 Task: Open Card Quarterly Business Review in Board Public Relations Event Planning and Management to Workspace Business Operations and add a team member Softage.2@softage.net, a label Yellow, a checklist Corporate Law, an attachment from your onedrive, a color Yellow and finally, add a card description 'Develop and launch new customer acquisition strategy for B2B market' and a comment 'Given the potential impact of this task on our company social responsibility, let us ensure that we approach it with a sense of ethical awareness and consciousness.'. Add a start date 'Jan 06, 1900' with a due date 'Jan 13, 1900'
Action: Mouse moved to (85, 374)
Screenshot: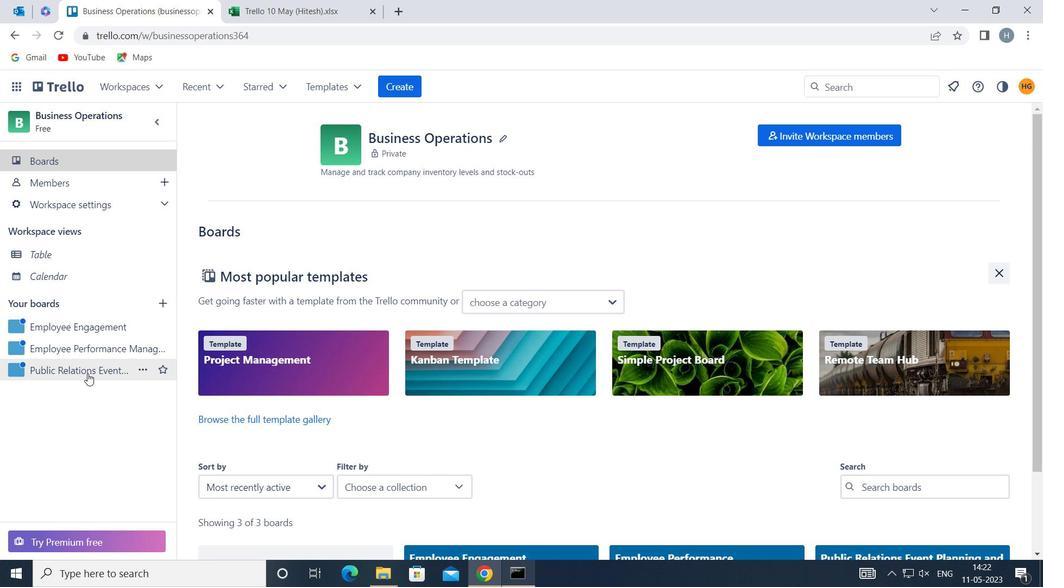 
Action: Mouse pressed left at (85, 374)
Screenshot: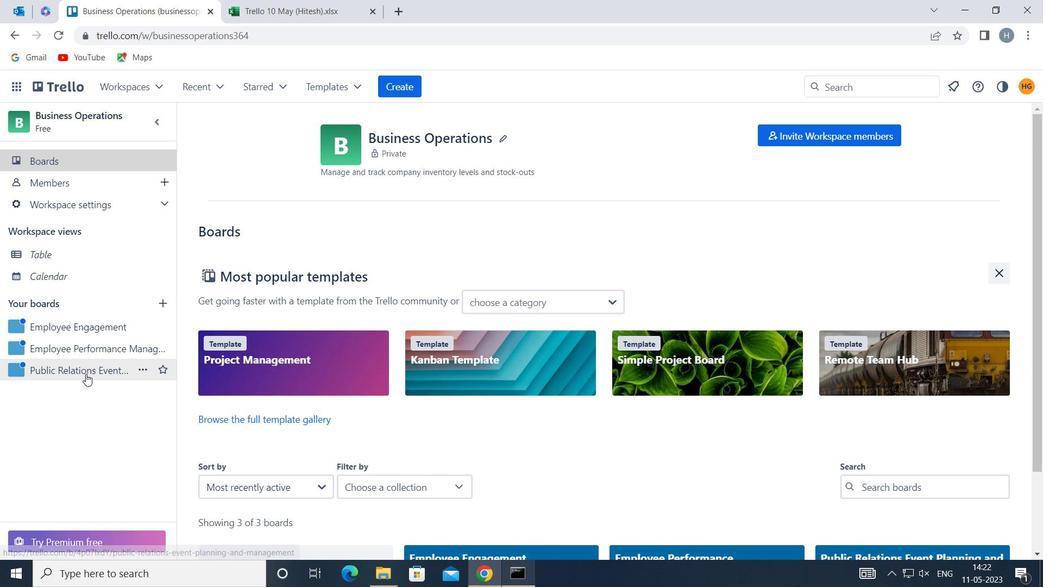 
Action: Mouse moved to (443, 200)
Screenshot: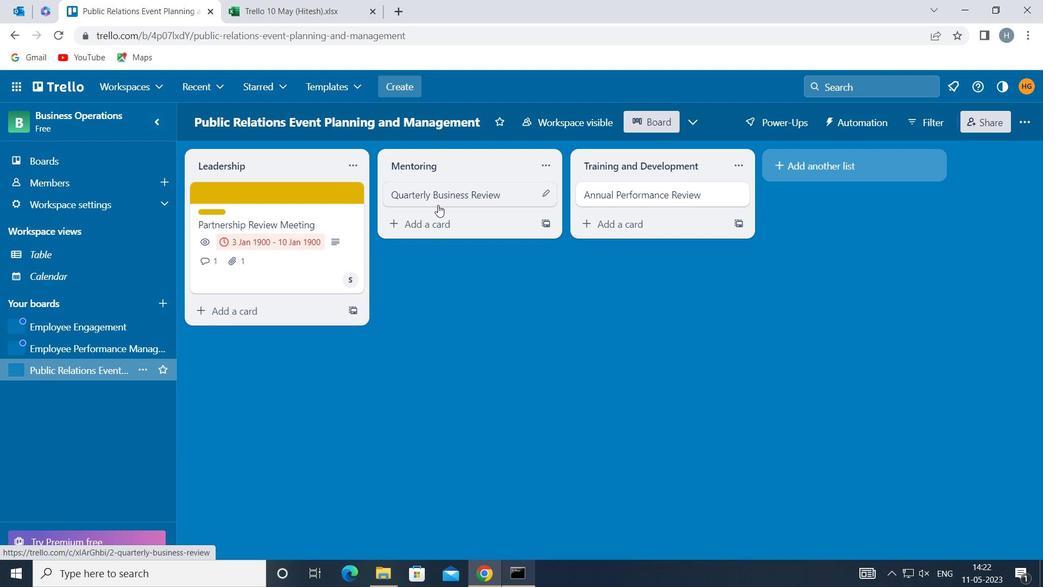 
Action: Mouse pressed left at (443, 200)
Screenshot: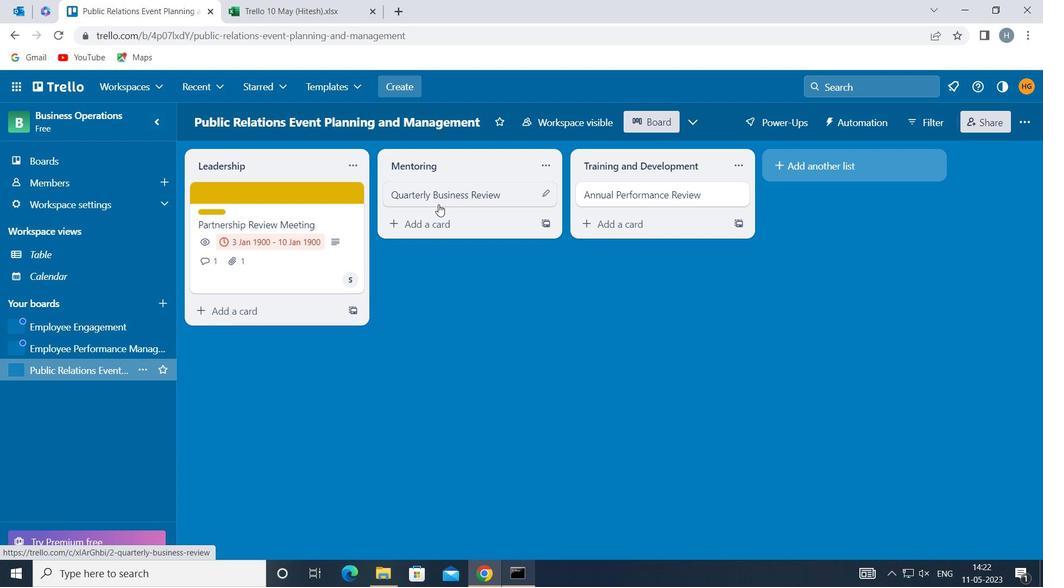 
Action: Mouse moved to (696, 238)
Screenshot: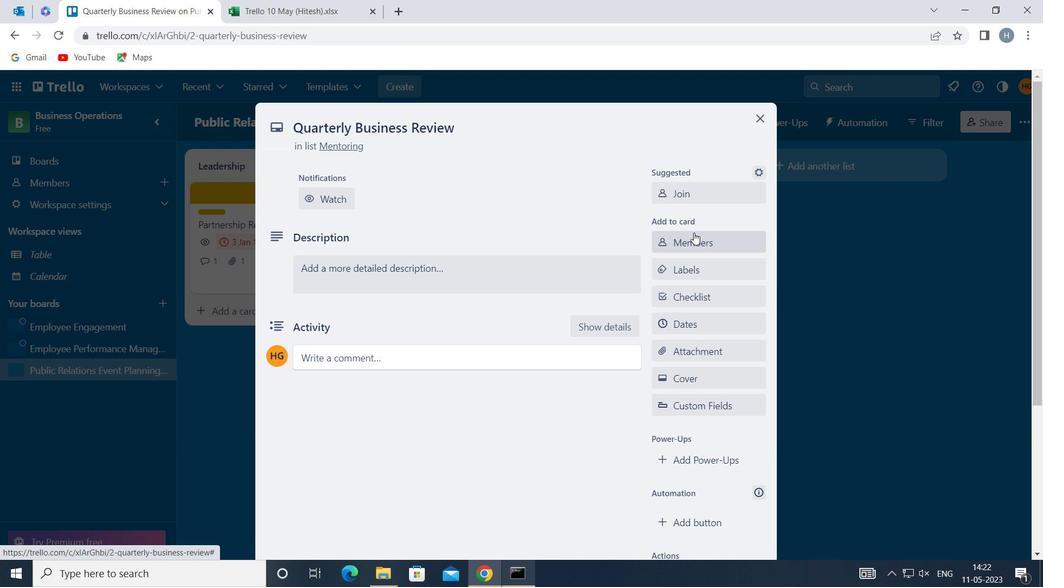 
Action: Mouse pressed left at (696, 238)
Screenshot: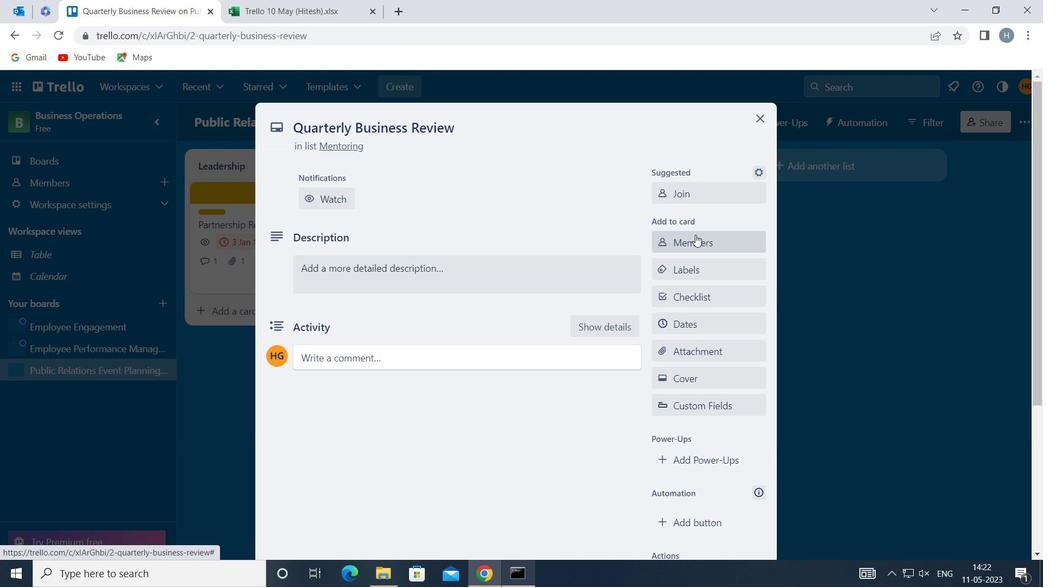 
Action: Mouse moved to (696, 211)
Screenshot: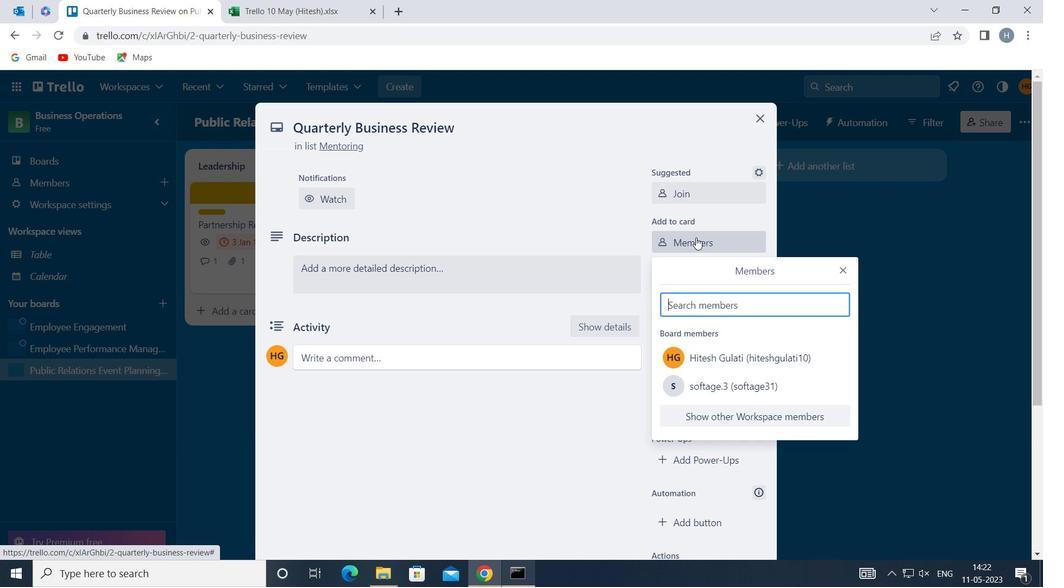 
Action: Key pressed softage
Screenshot: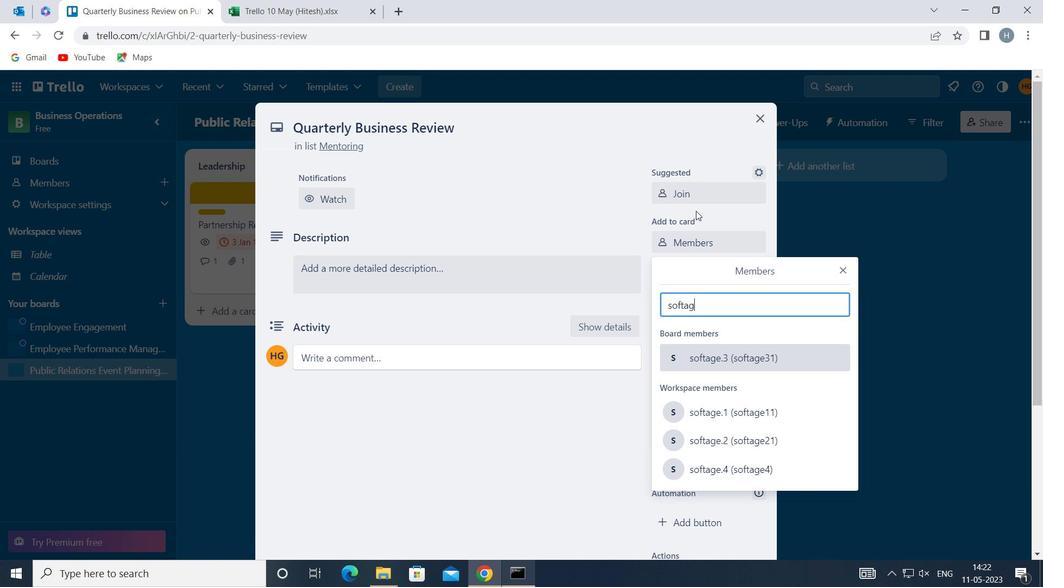 
Action: Mouse moved to (756, 440)
Screenshot: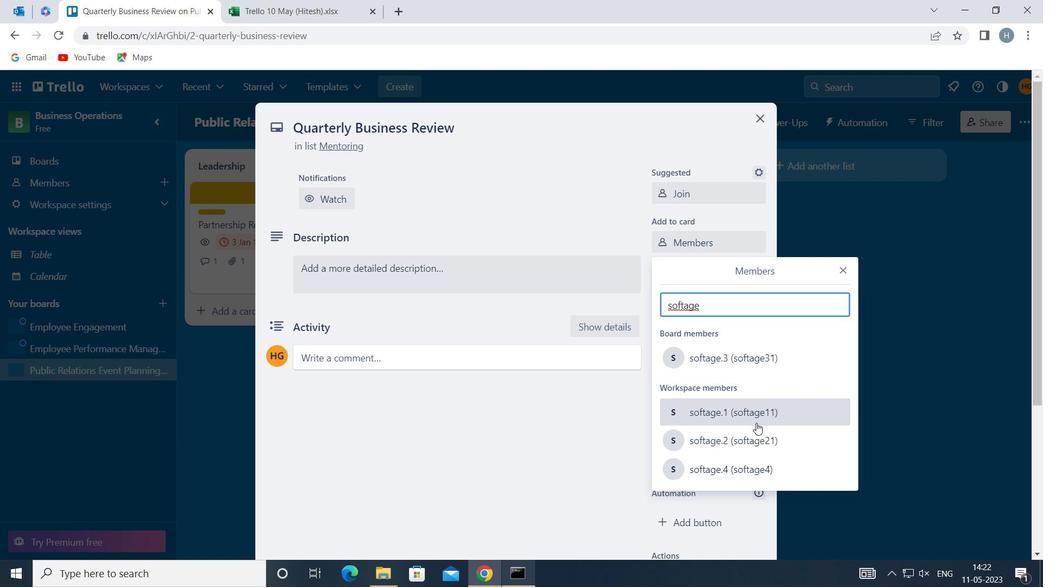 
Action: Mouse pressed left at (756, 440)
Screenshot: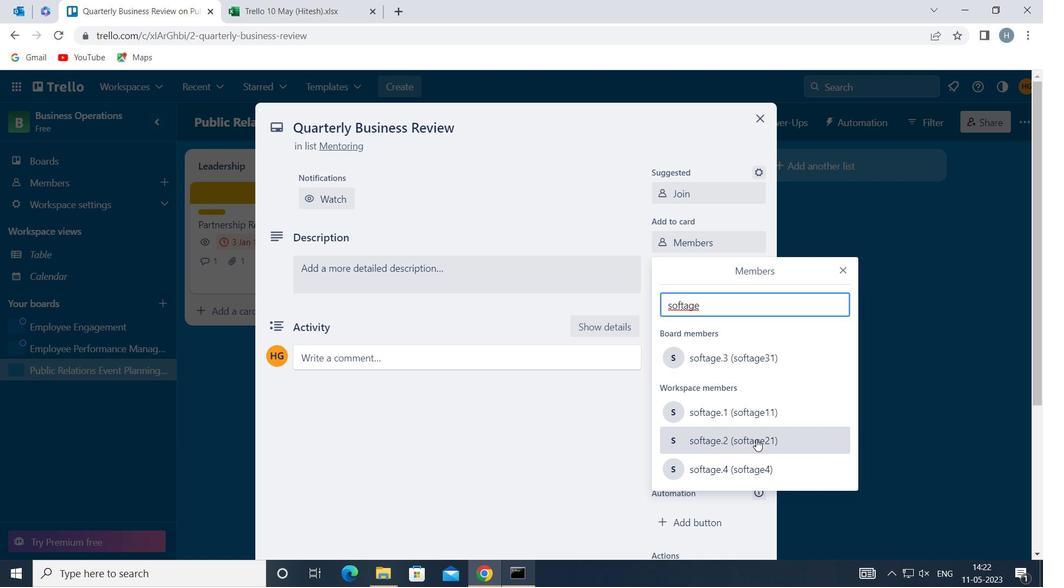 
Action: Mouse moved to (845, 266)
Screenshot: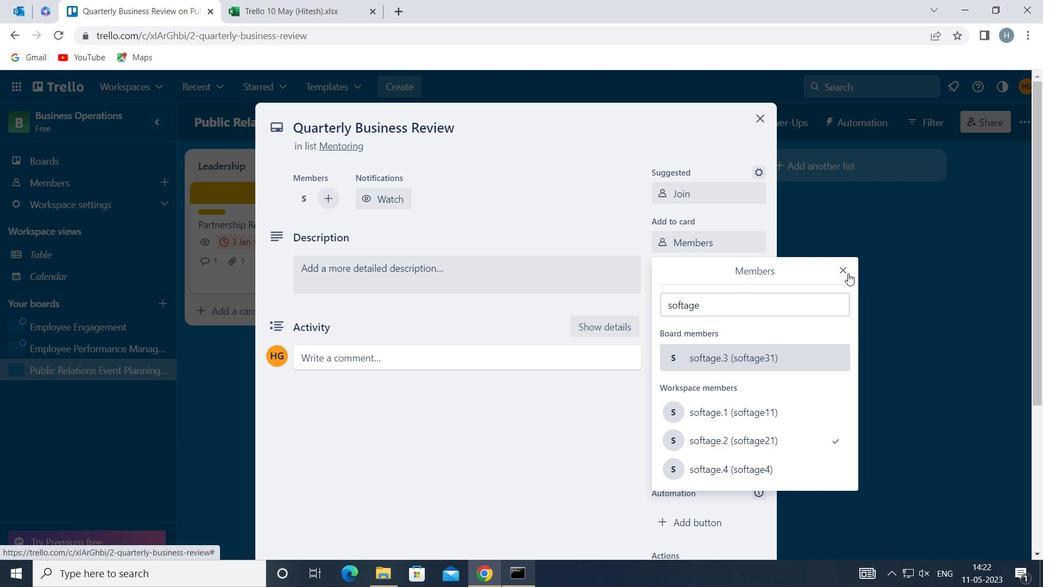 
Action: Mouse pressed left at (845, 266)
Screenshot: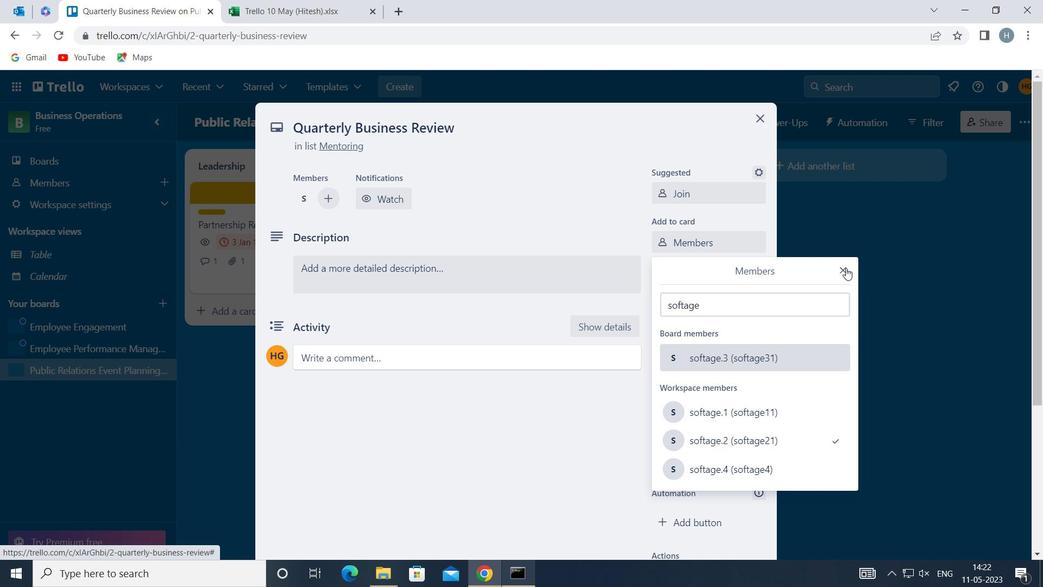 
Action: Mouse moved to (728, 268)
Screenshot: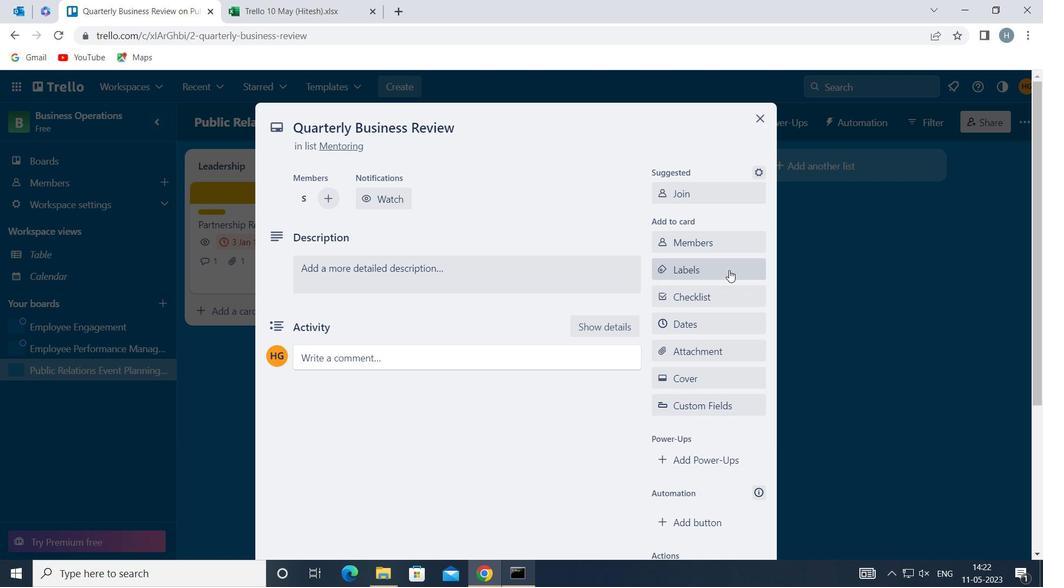 
Action: Mouse pressed left at (728, 268)
Screenshot: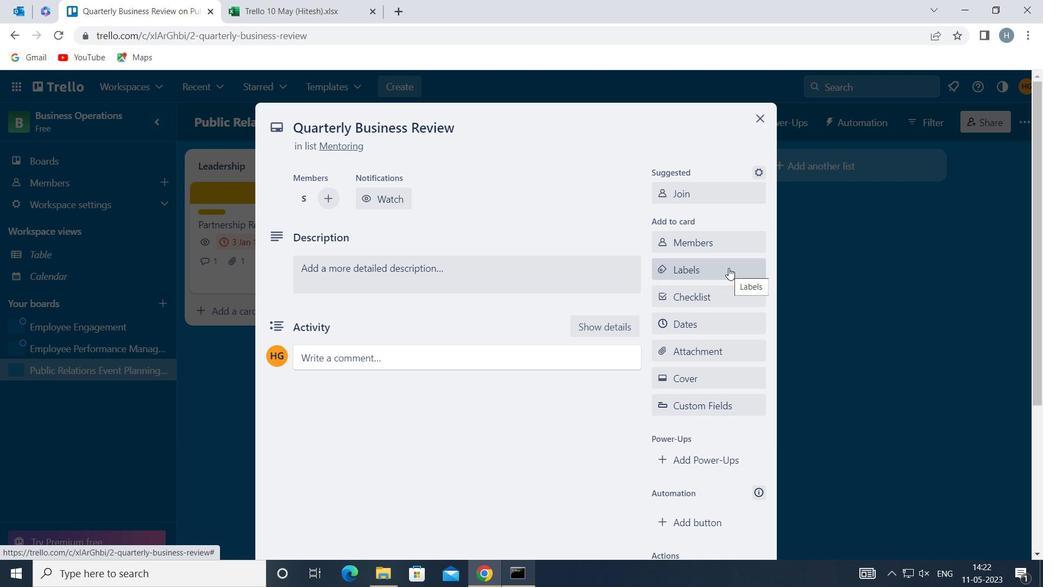 
Action: Mouse moved to (739, 227)
Screenshot: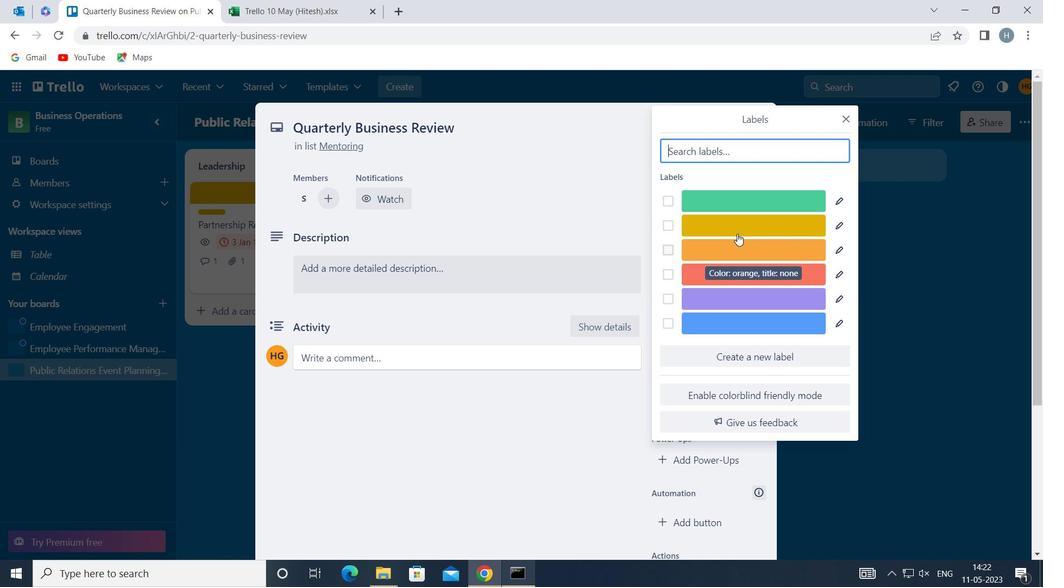
Action: Mouse pressed left at (739, 227)
Screenshot: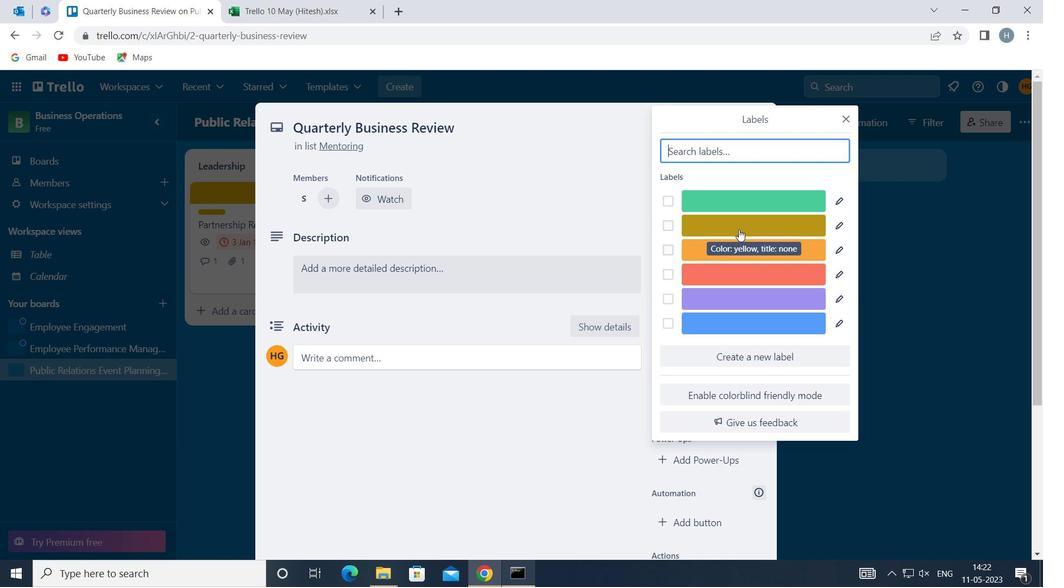 
Action: Mouse moved to (850, 115)
Screenshot: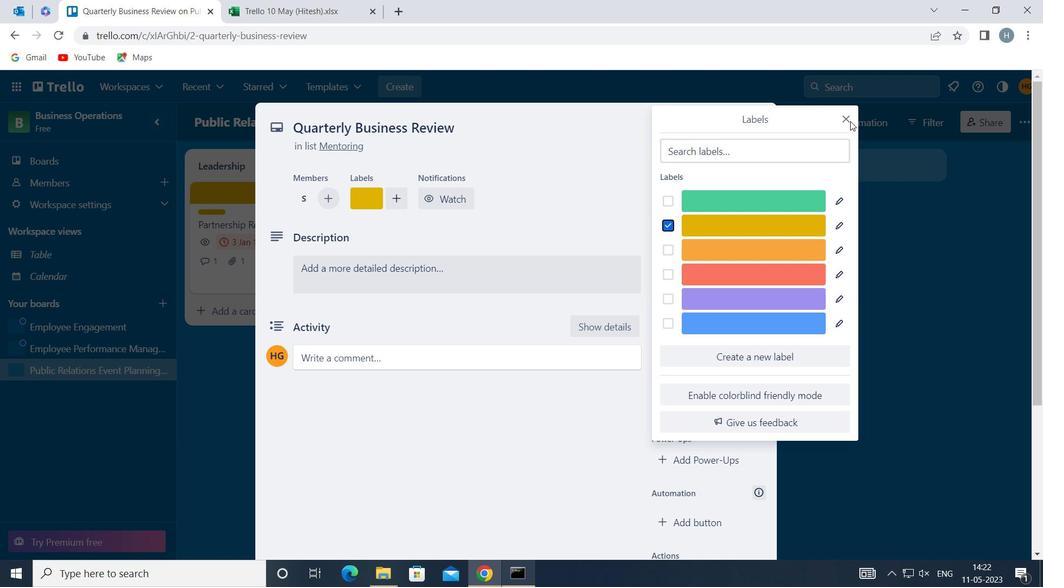 
Action: Mouse pressed left at (850, 115)
Screenshot: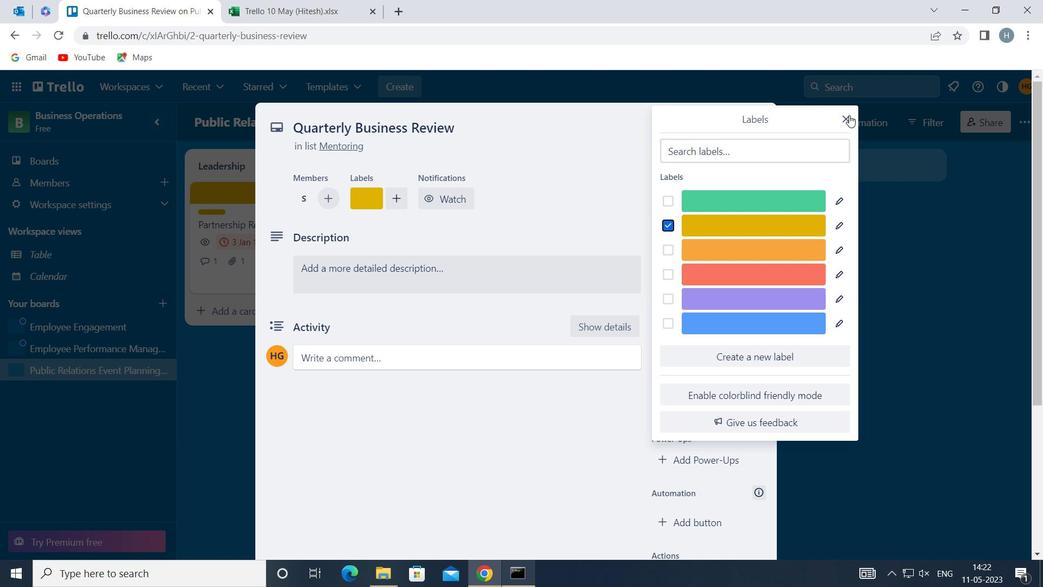 
Action: Mouse moved to (719, 296)
Screenshot: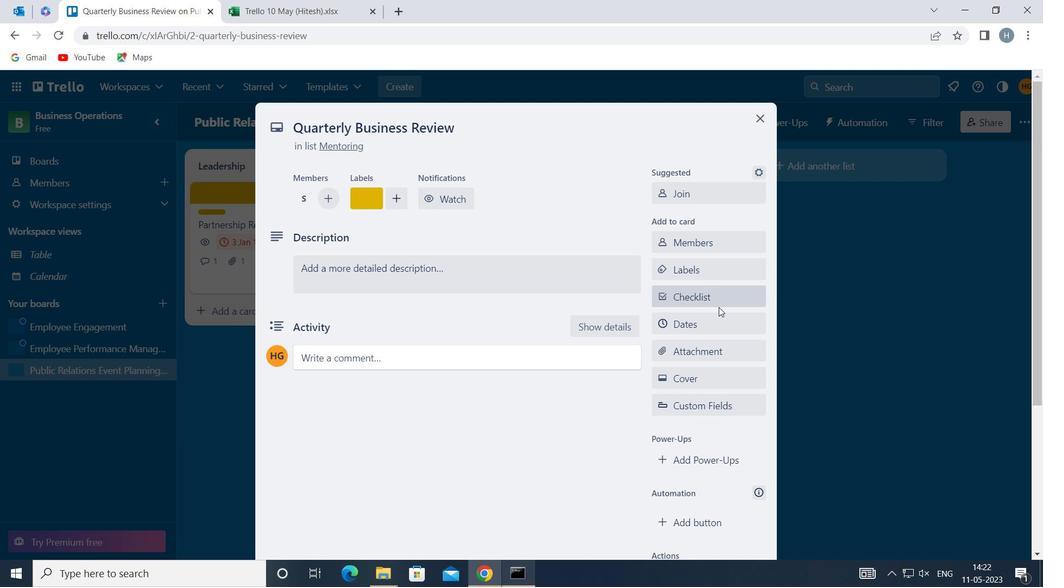 
Action: Mouse pressed left at (719, 296)
Screenshot: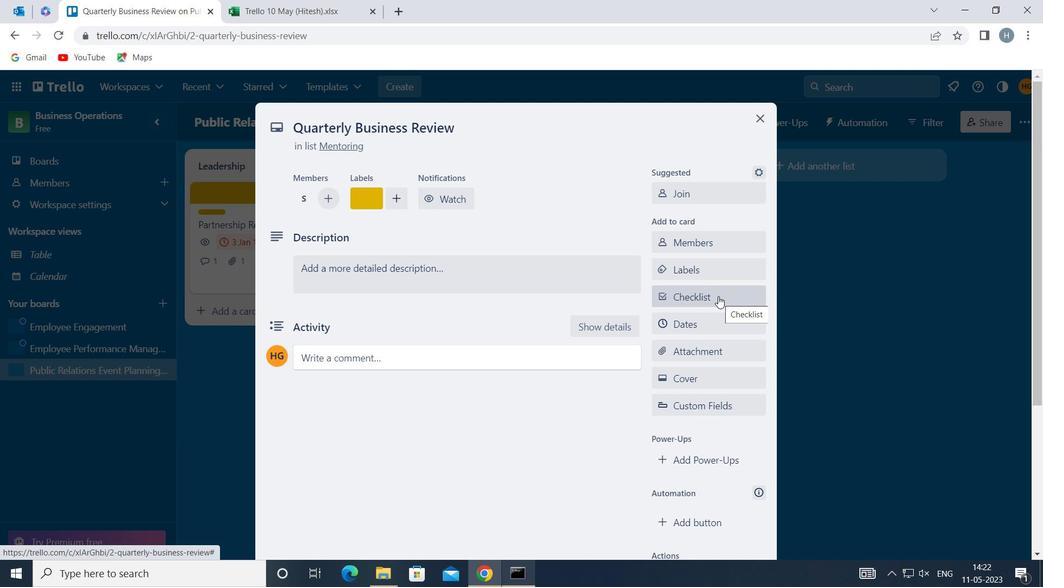 
Action: Key pressed <Key.shift>C
Screenshot: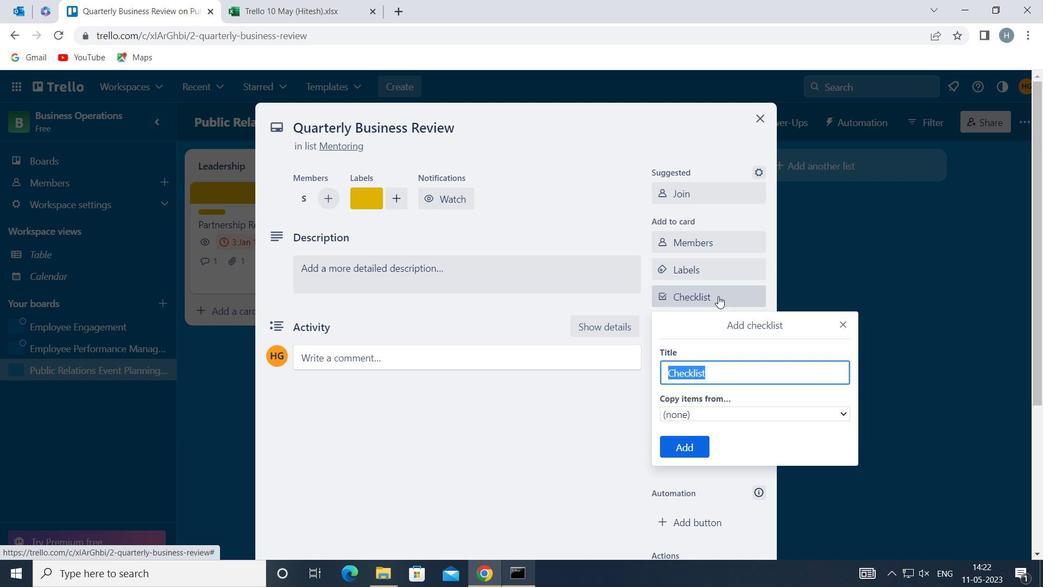 
Action: Mouse moved to (767, 398)
Screenshot: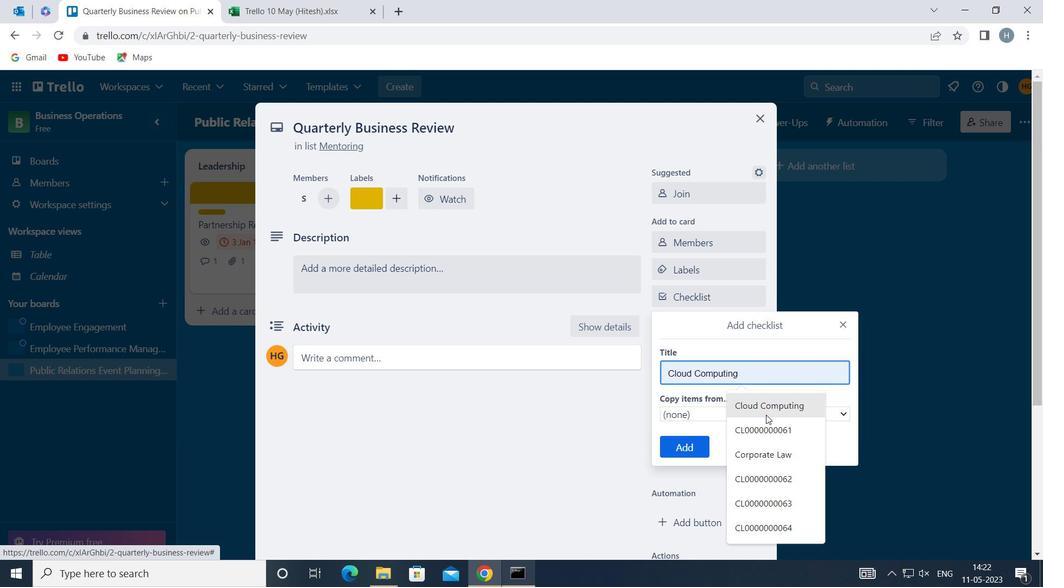 
Action: Key pressed OR
Screenshot: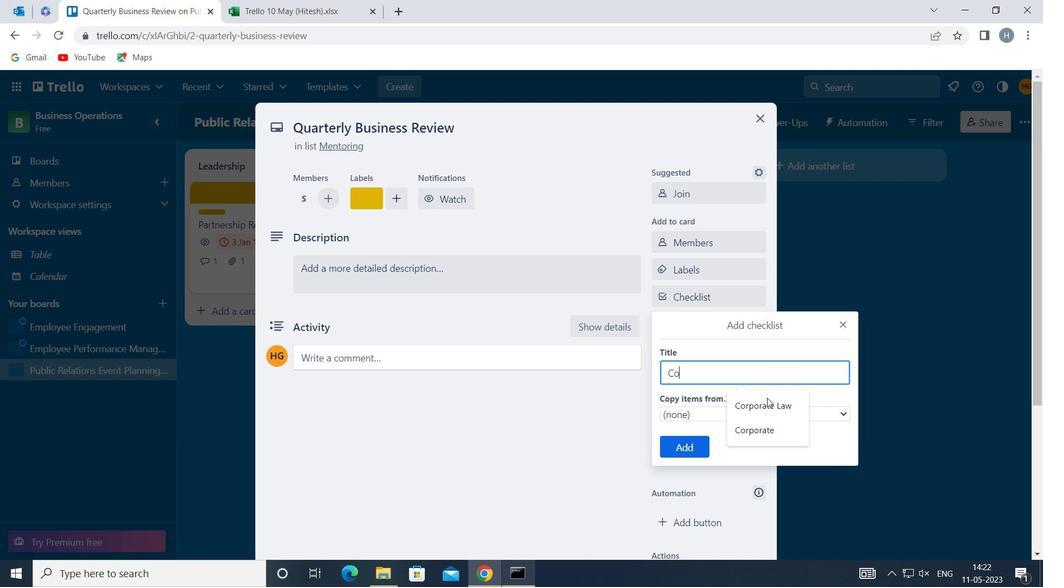 
Action: Mouse moved to (769, 406)
Screenshot: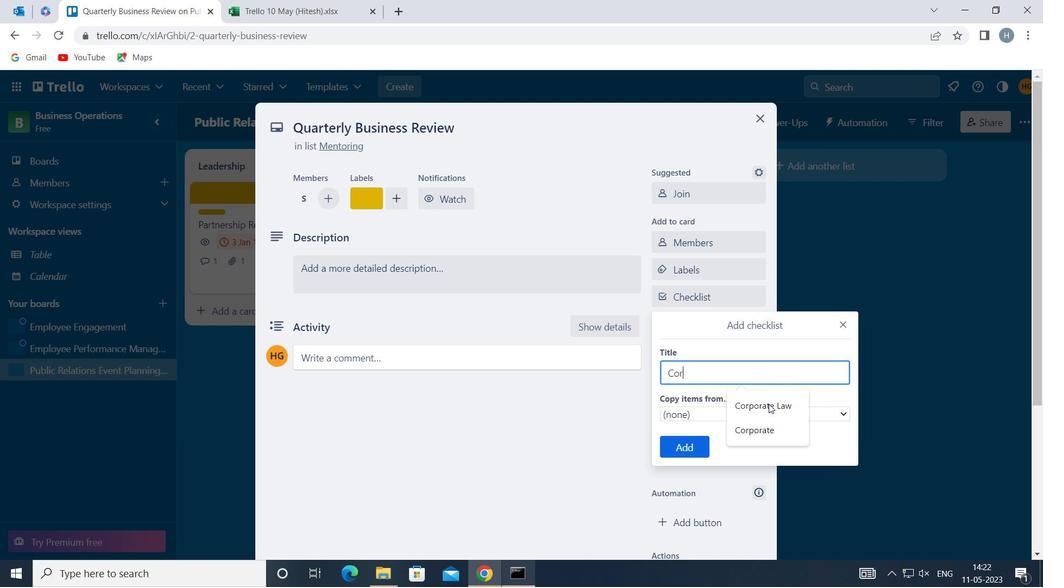 
Action: Mouse pressed left at (769, 406)
Screenshot: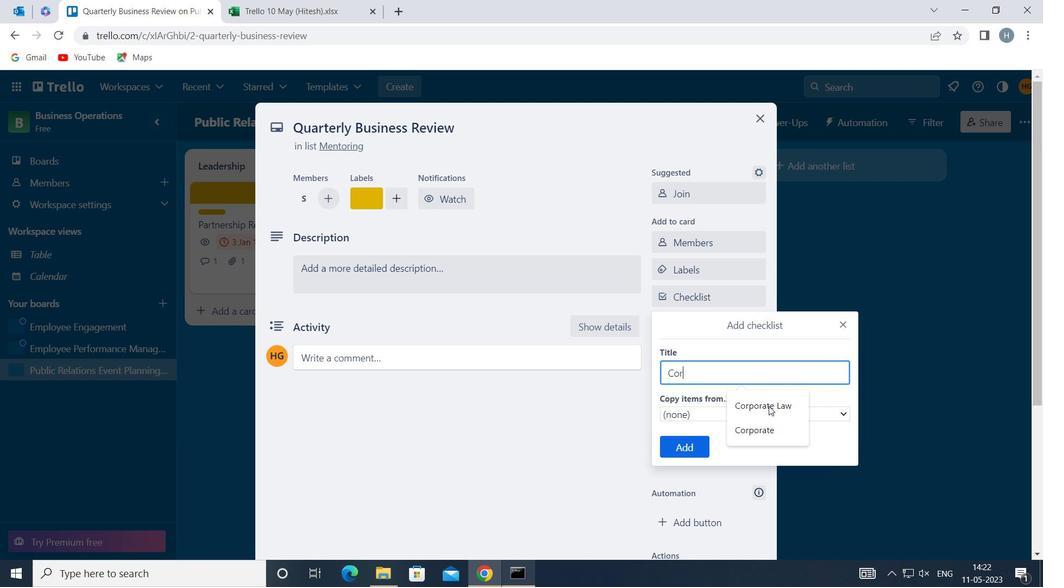
Action: Mouse moved to (761, 403)
Screenshot: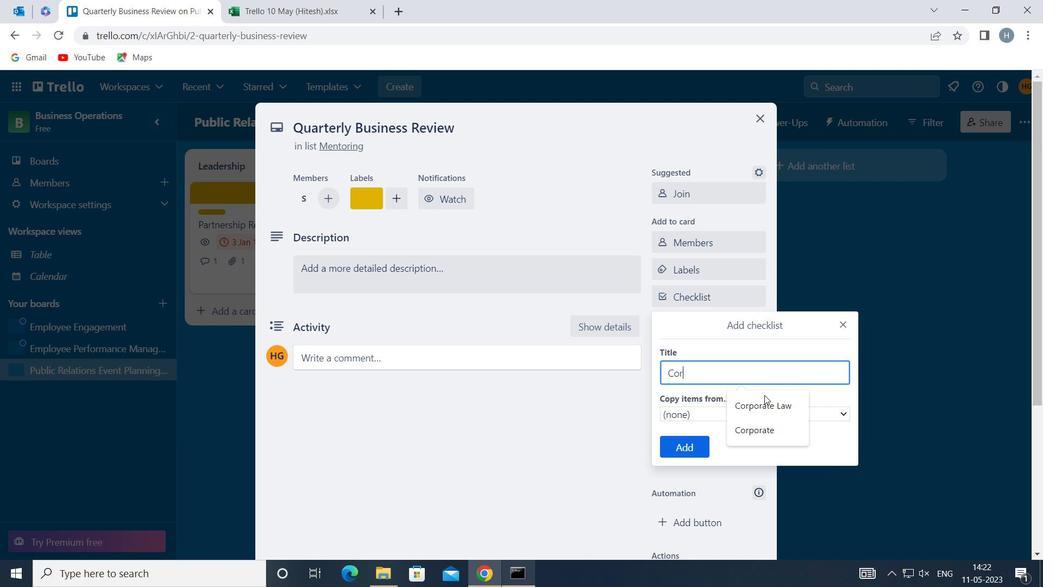
Action: Mouse pressed left at (761, 403)
Screenshot: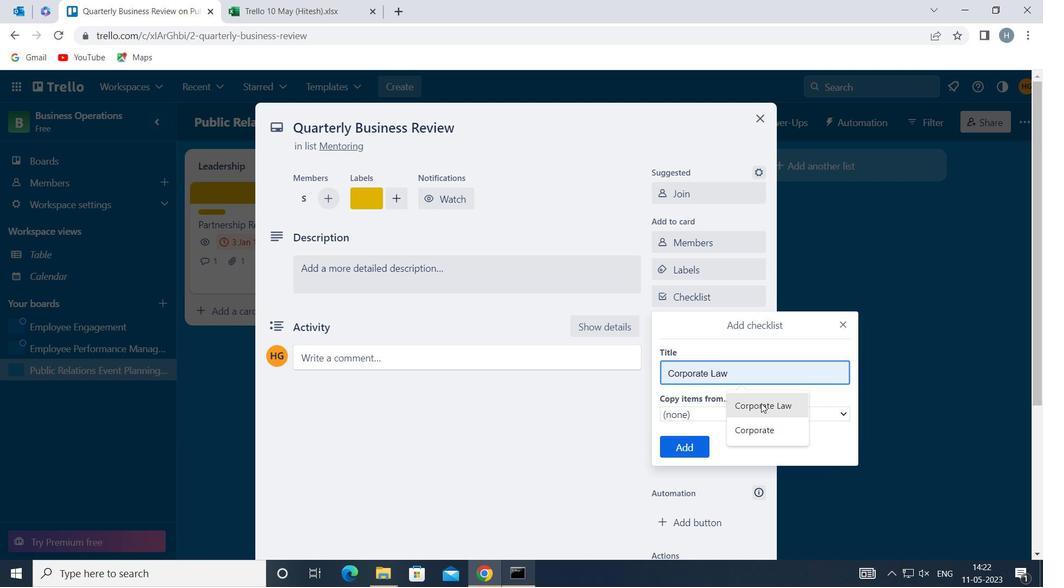 
Action: Mouse moved to (675, 444)
Screenshot: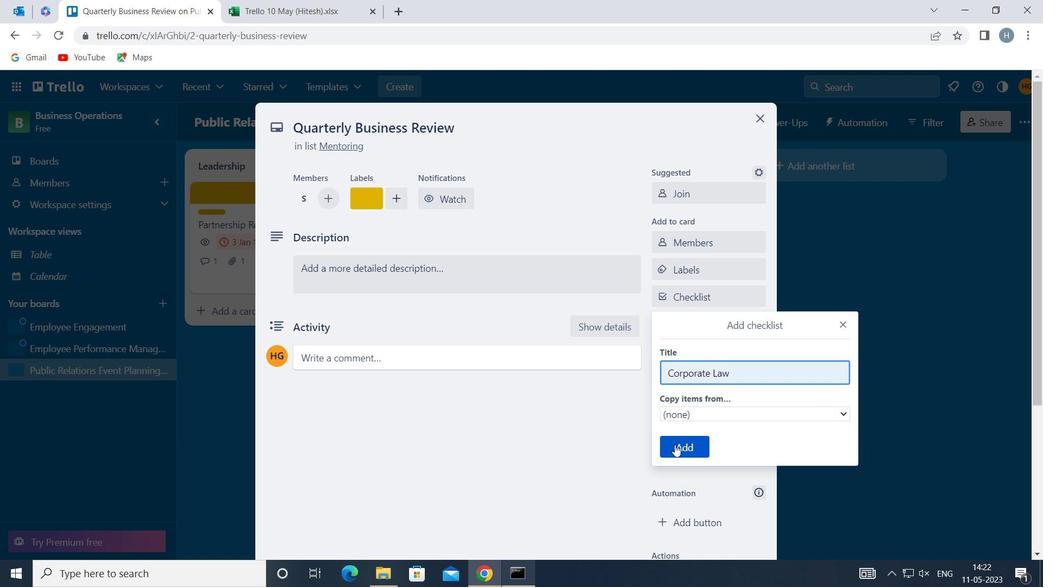 
Action: Mouse pressed left at (675, 444)
Screenshot: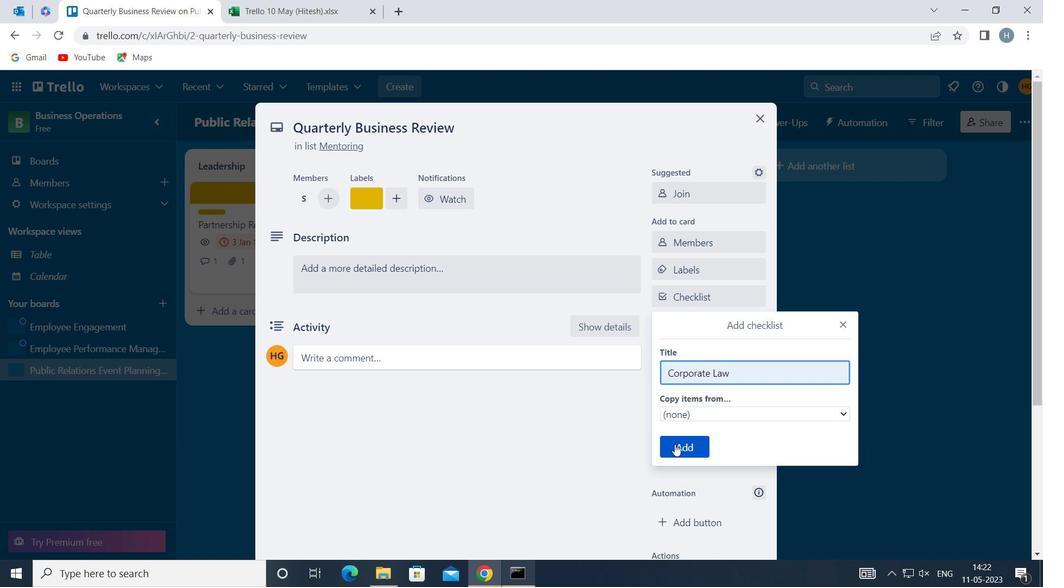 
Action: Mouse moved to (705, 350)
Screenshot: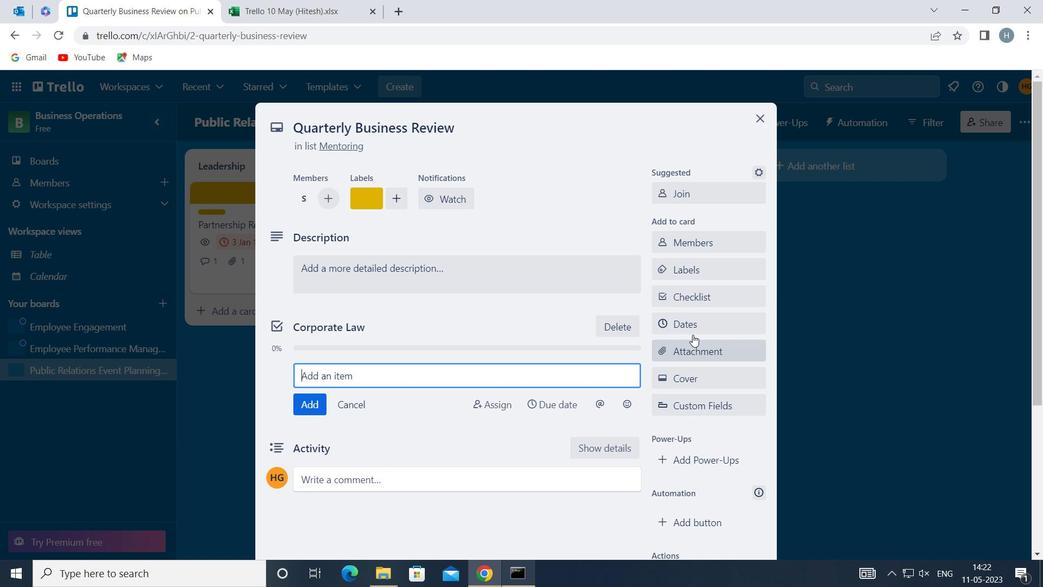 
Action: Mouse pressed left at (705, 350)
Screenshot: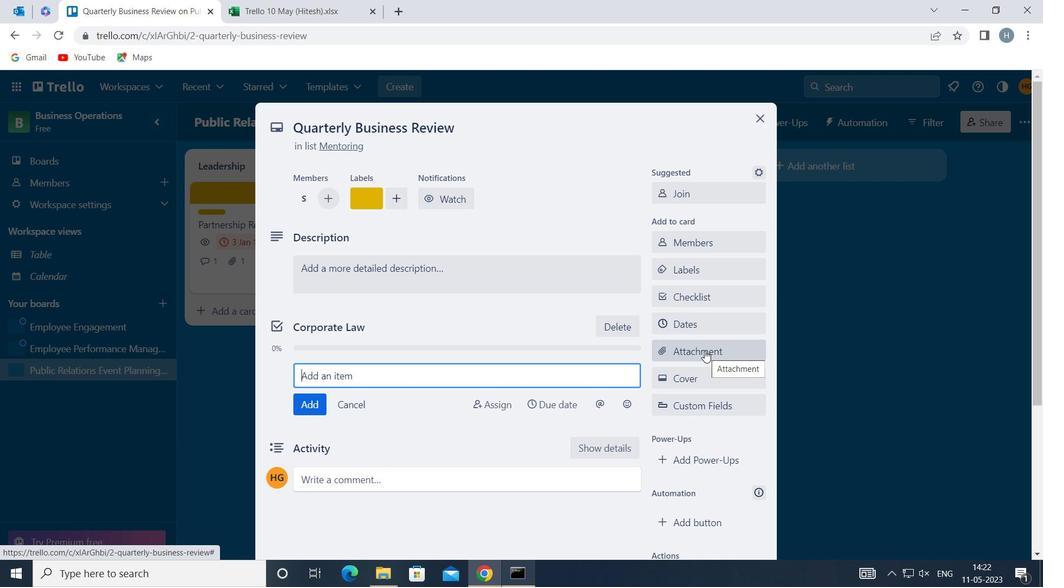 
Action: Mouse moved to (736, 251)
Screenshot: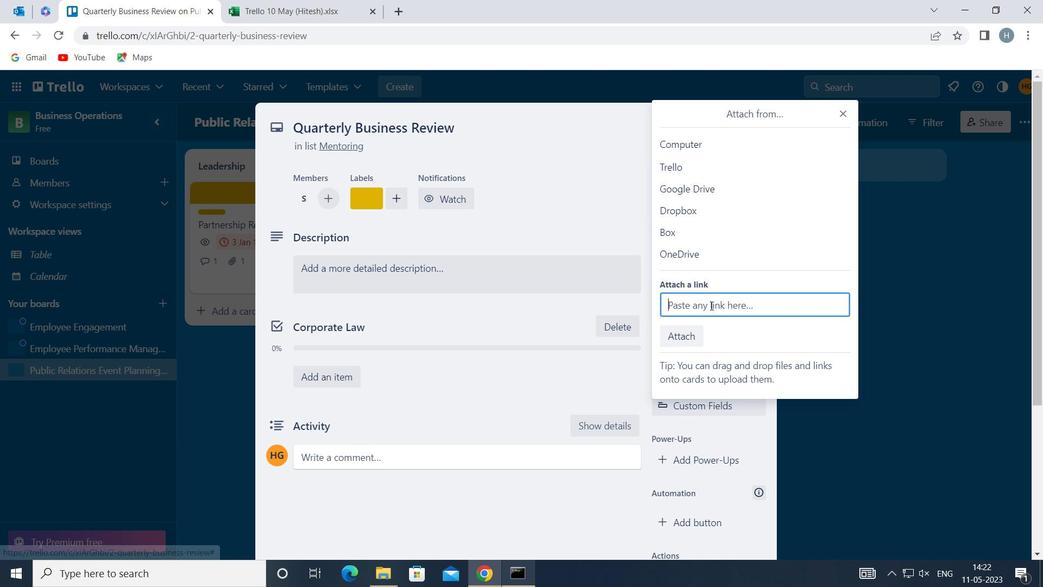 
Action: Mouse pressed left at (736, 251)
Screenshot: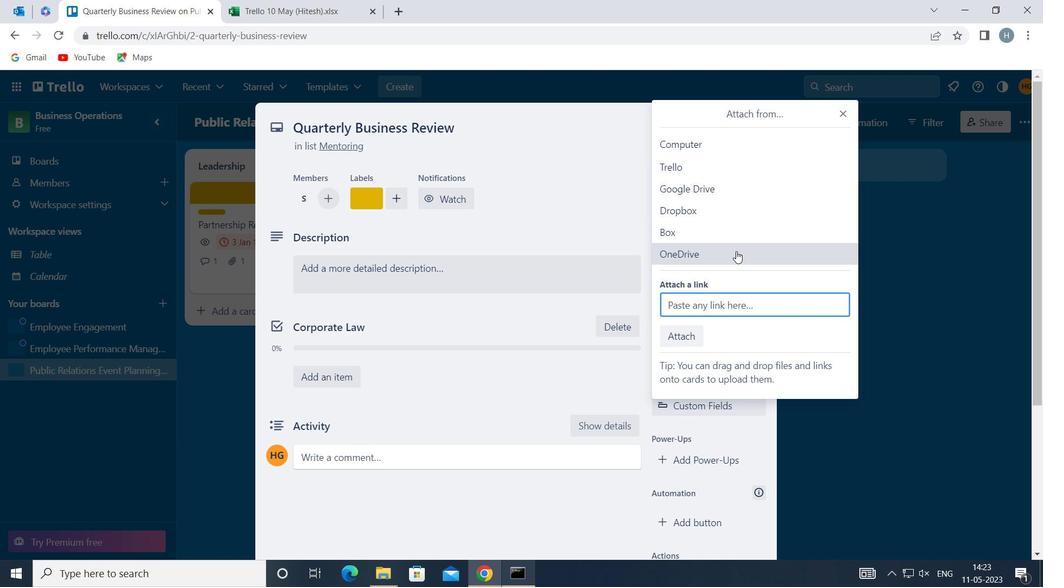 
Action: Mouse moved to (625, 202)
Screenshot: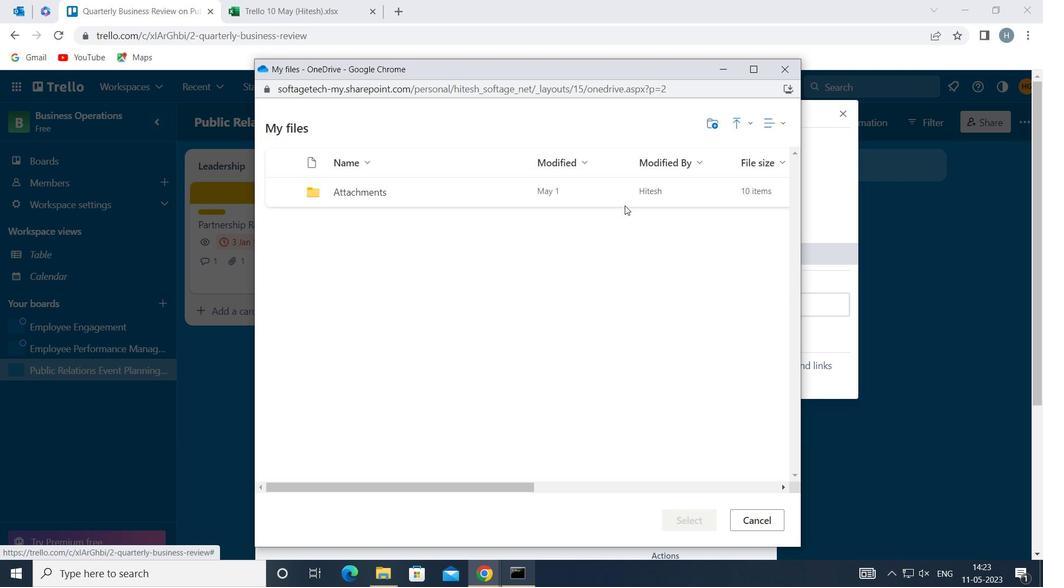 
Action: Mouse pressed left at (625, 202)
Screenshot: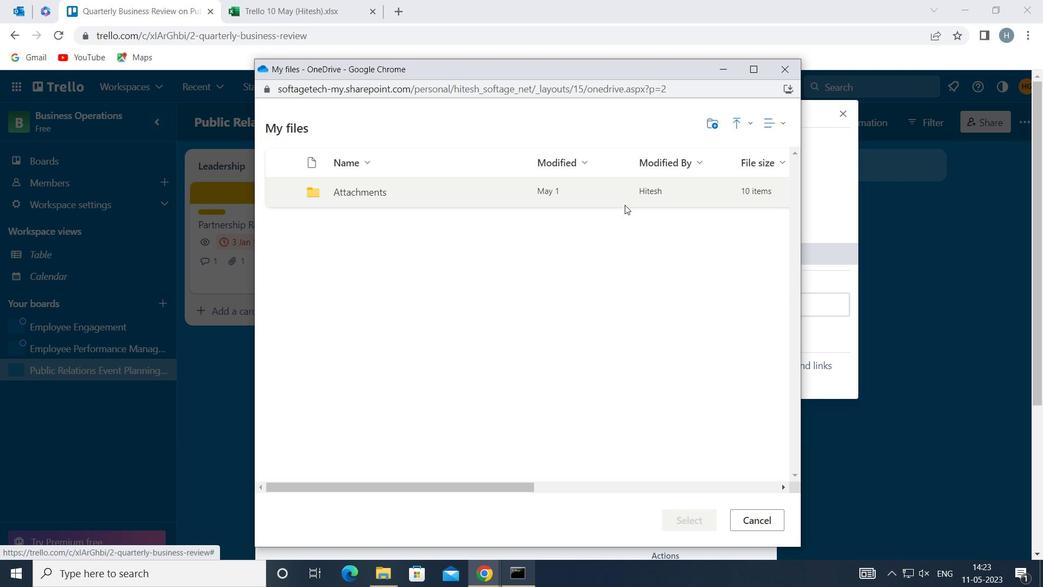 
Action: Mouse pressed left at (625, 202)
Screenshot: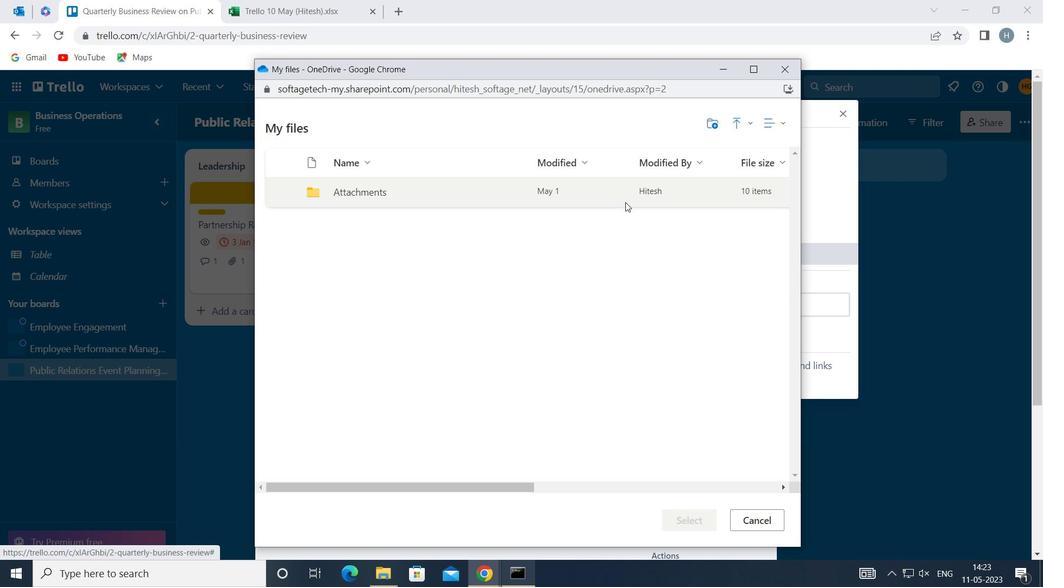 
Action: Mouse moved to (625, 219)
Screenshot: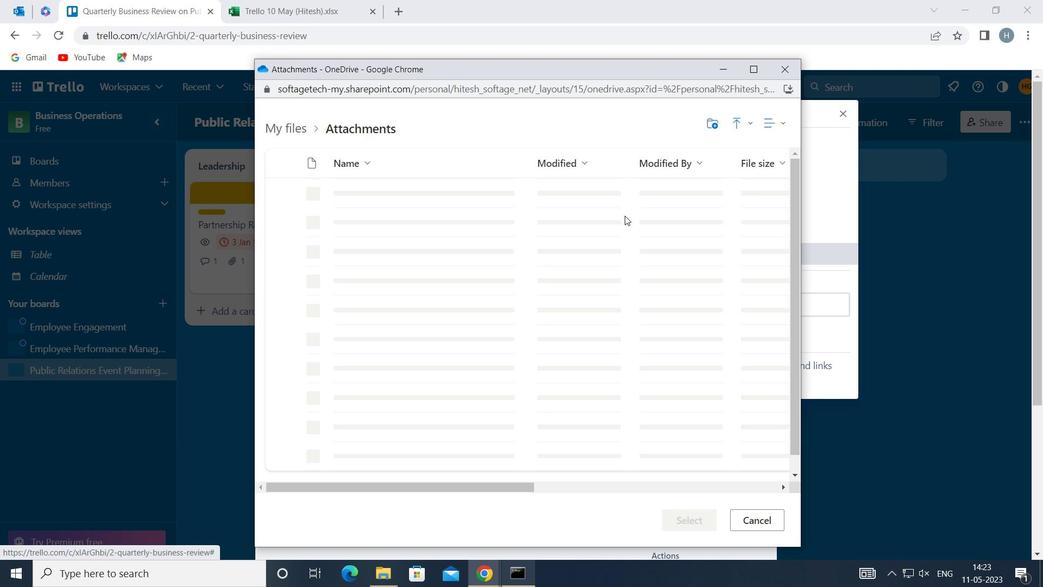 
Action: Mouse pressed left at (625, 219)
Screenshot: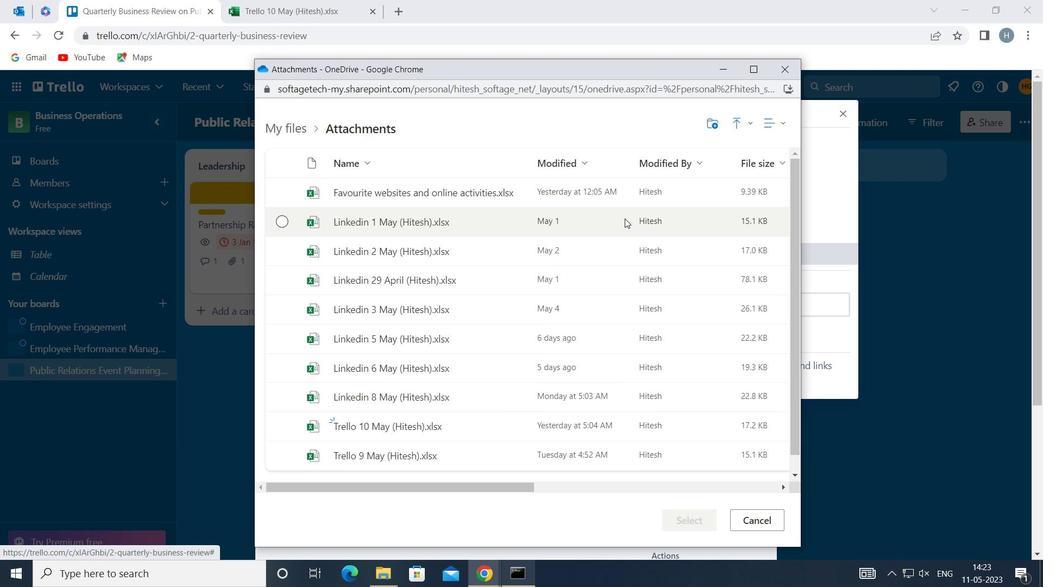 
Action: Mouse moved to (691, 518)
Screenshot: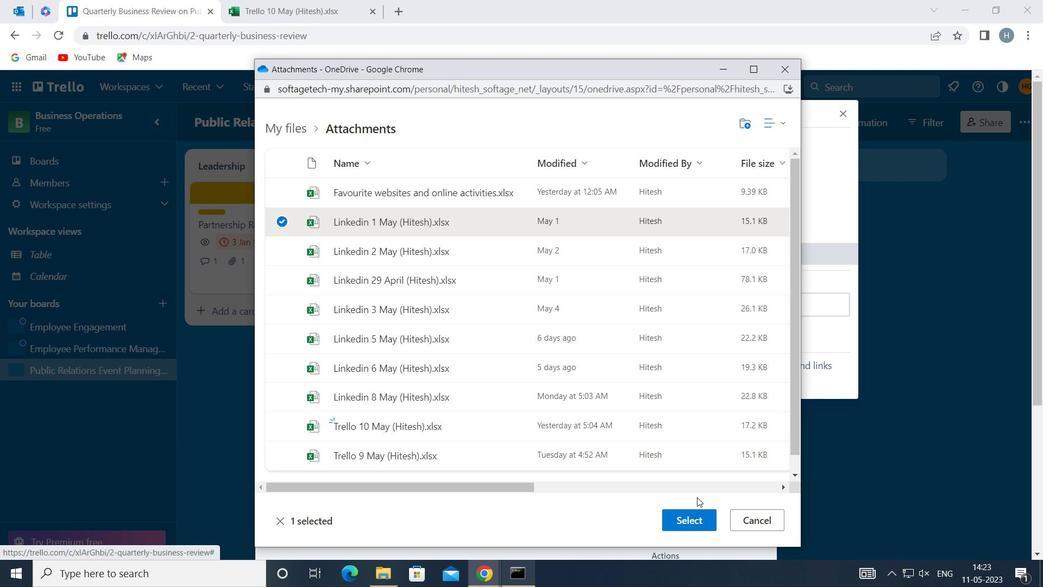 
Action: Mouse pressed left at (691, 518)
Screenshot: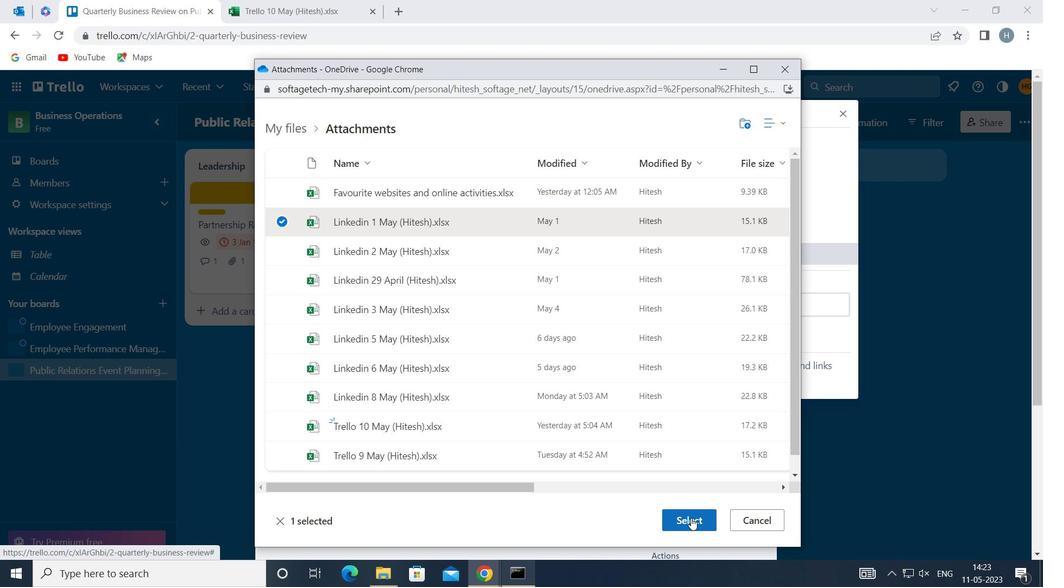 
Action: Mouse moved to (724, 372)
Screenshot: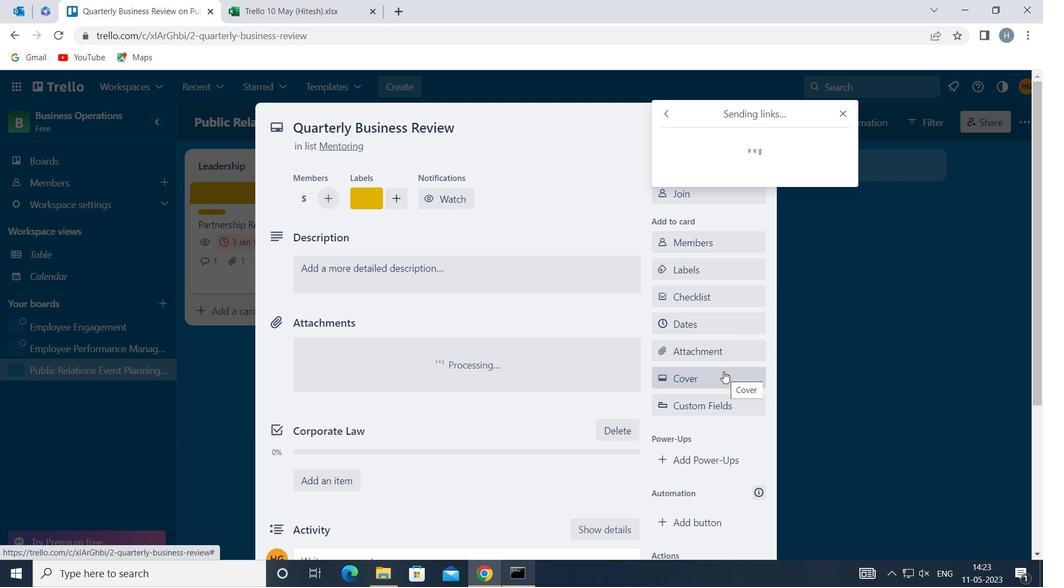 
Action: Mouse pressed left at (724, 372)
Screenshot: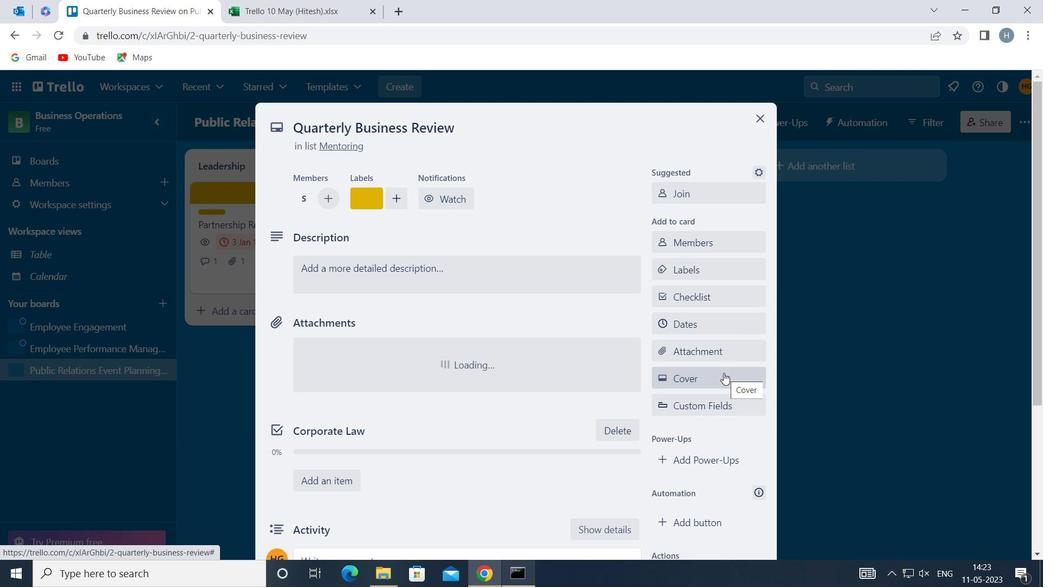 
Action: Mouse moved to (716, 230)
Screenshot: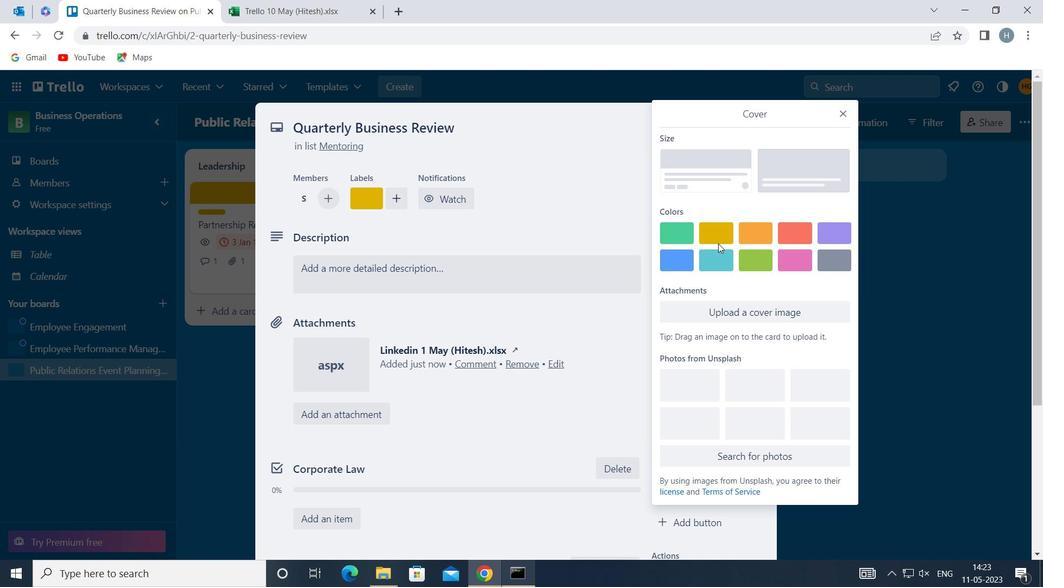 
Action: Mouse pressed left at (716, 230)
Screenshot: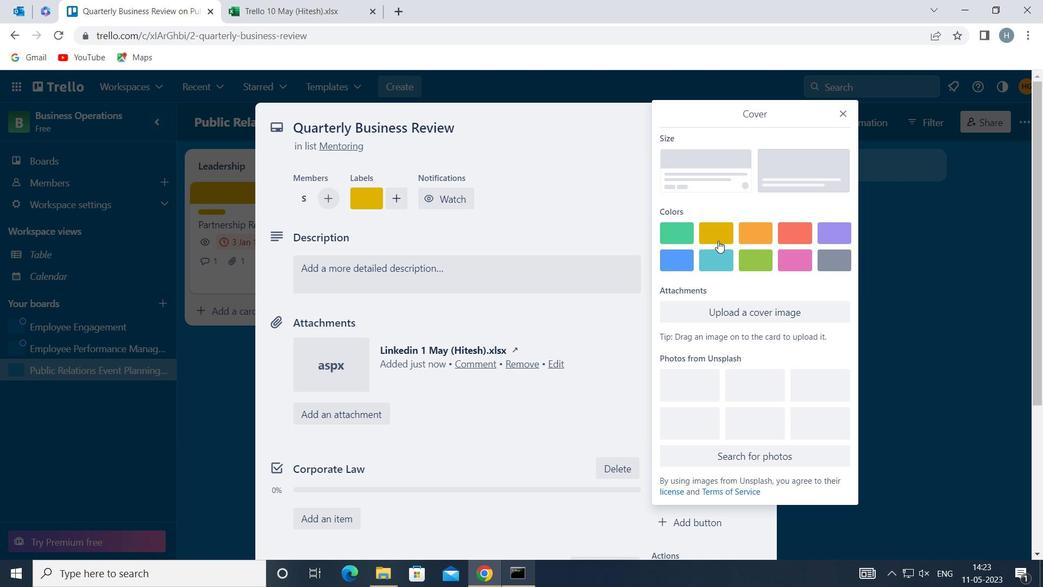 
Action: Mouse moved to (846, 111)
Screenshot: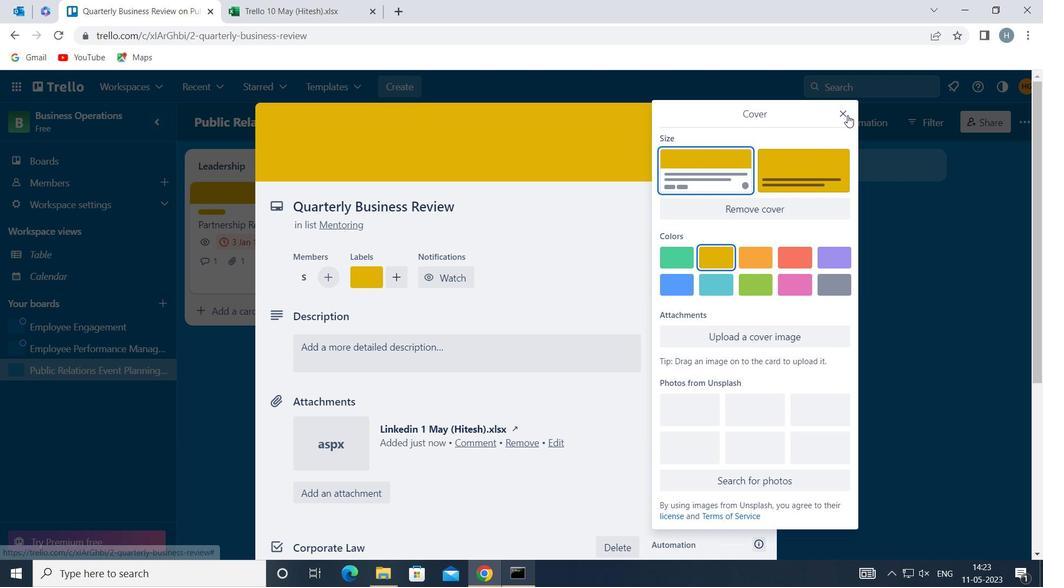 
Action: Mouse pressed left at (846, 111)
Screenshot: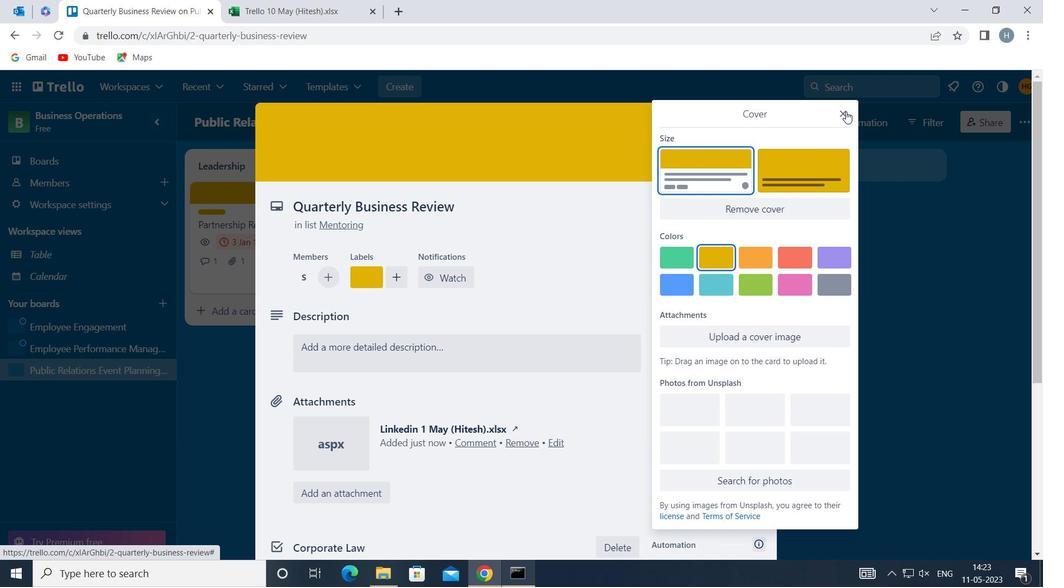 
Action: Mouse moved to (537, 358)
Screenshot: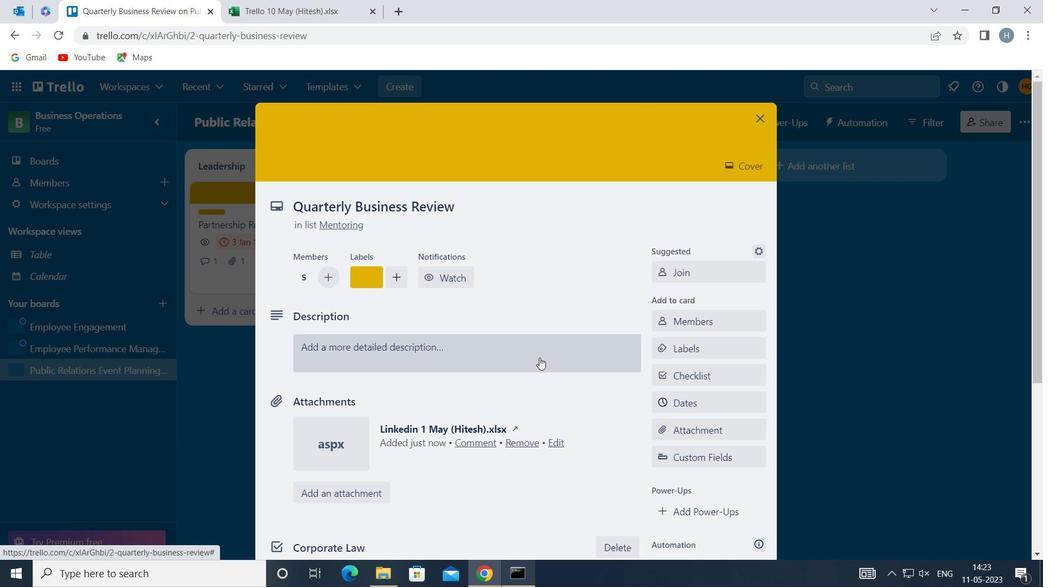 
Action: Mouse pressed left at (537, 358)
Screenshot: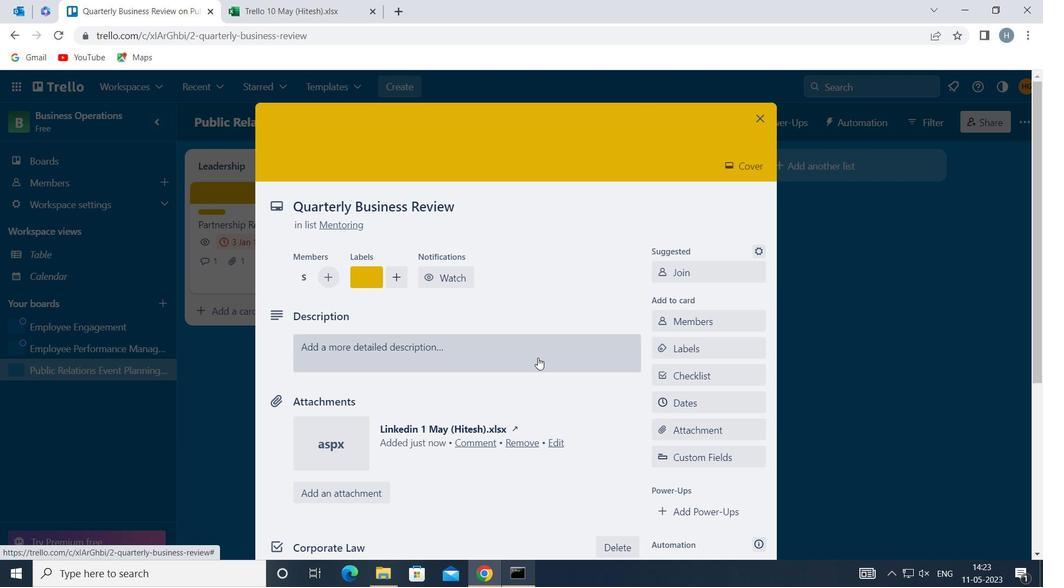 
Action: Mouse moved to (497, 397)
Screenshot: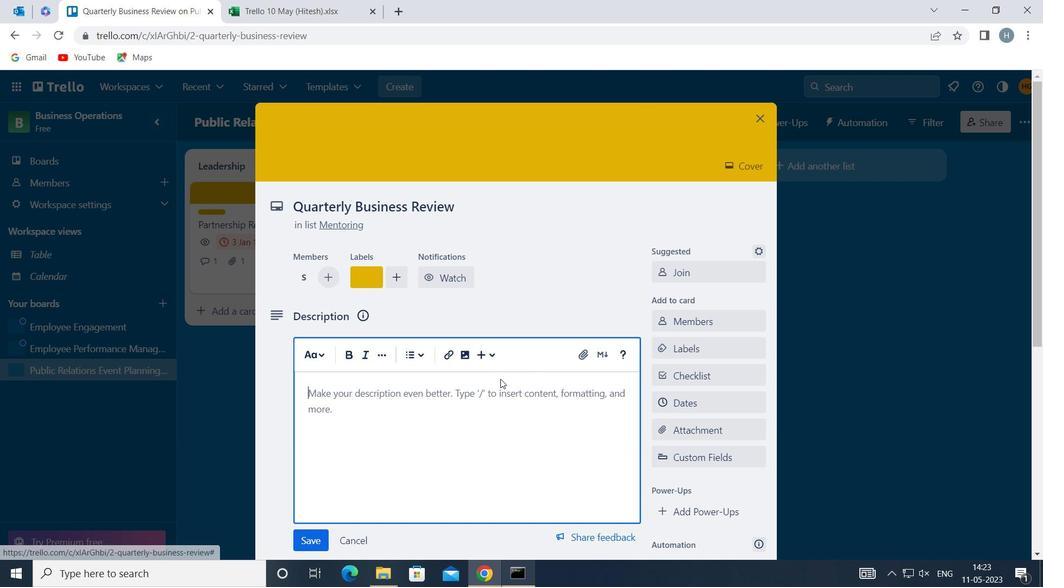 
Action: Mouse pressed left at (497, 397)
Screenshot: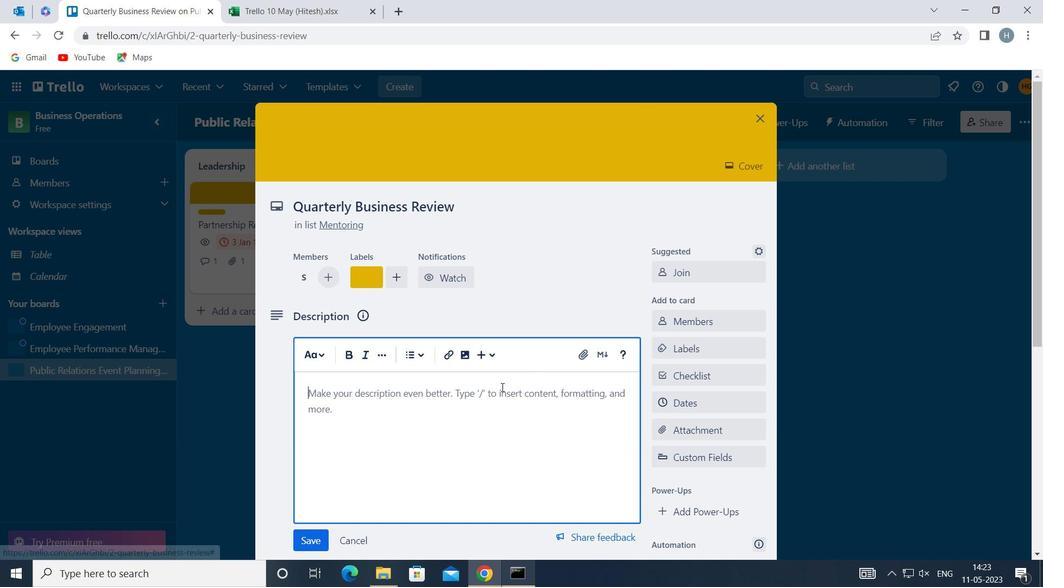 
Action: Mouse moved to (489, 381)
Screenshot: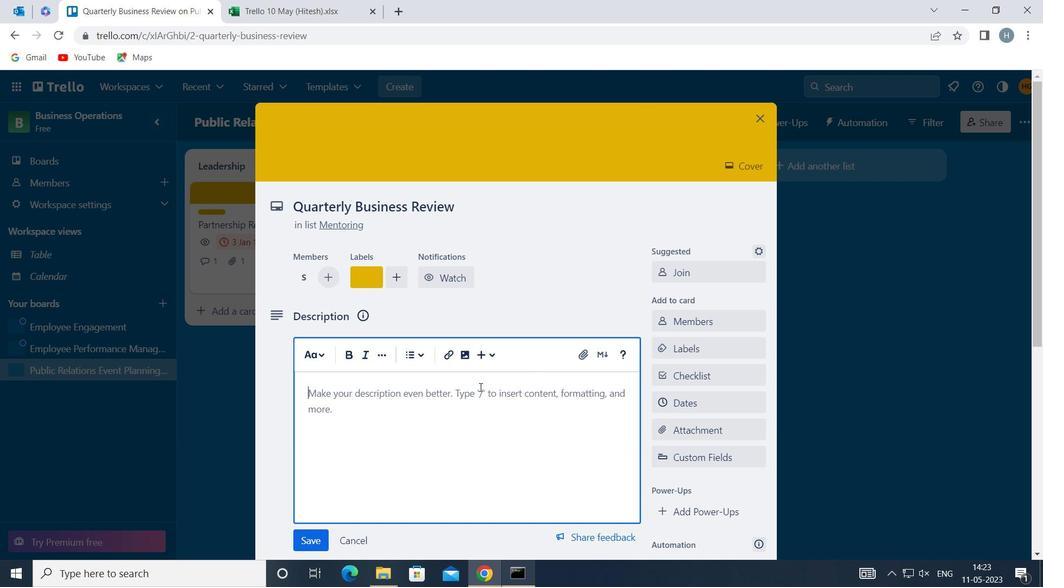 
Action: Key pressed <Key.shift>DEVELOP<Key.space>AND<Key.space>LAUNCH<Key.space>NEW<Key.space>CUSTOMER<Key.space>ACQUISITION<Key.space>STRATEGY<Key.space>FOR<Key.space><Key.shift>B2<Key.shift>B<Key.space>MARKET
Screenshot: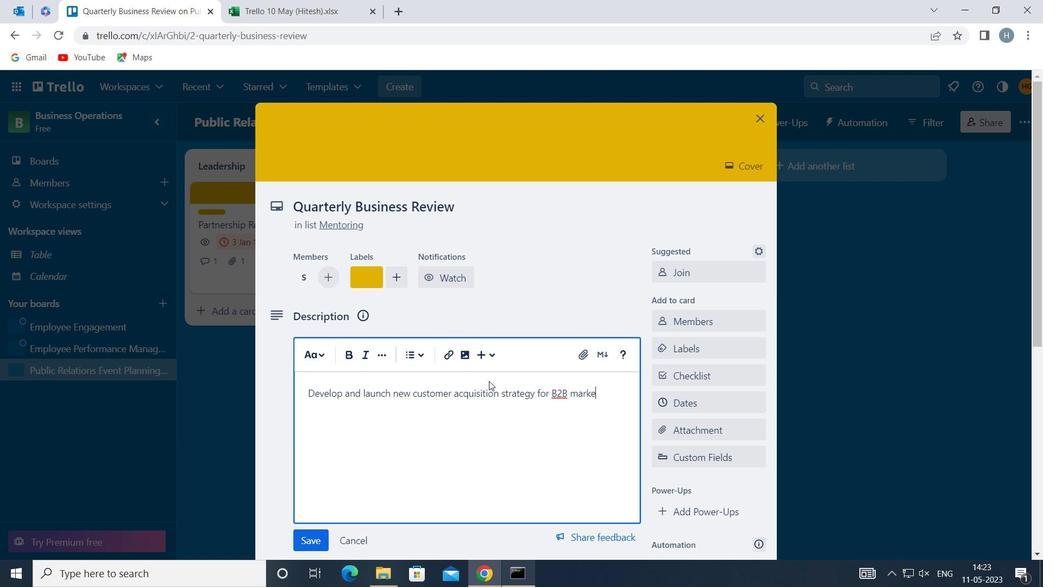 
Action: Mouse moved to (310, 533)
Screenshot: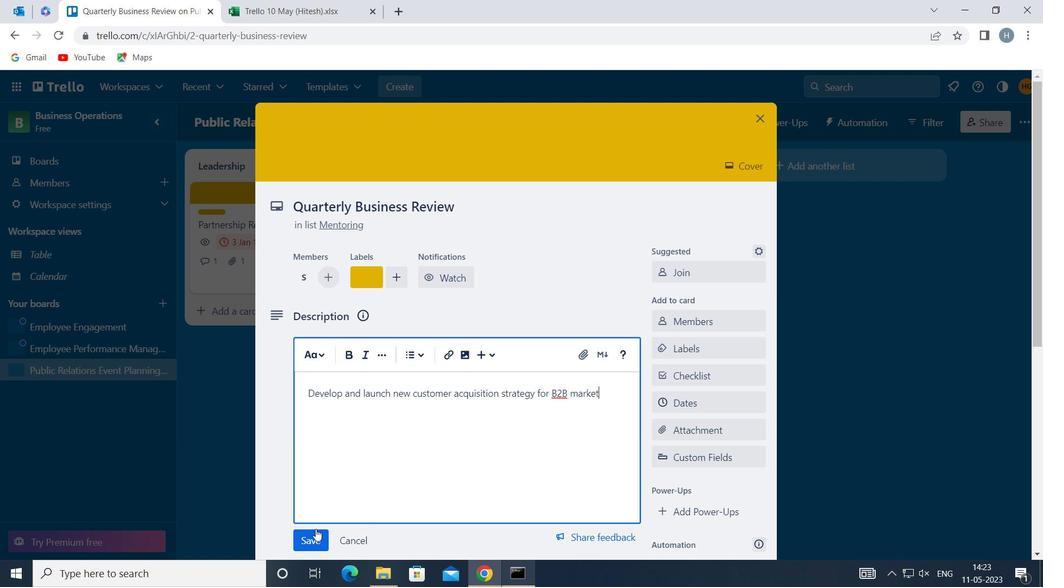 
Action: Mouse pressed left at (310, 533)
Screenshot: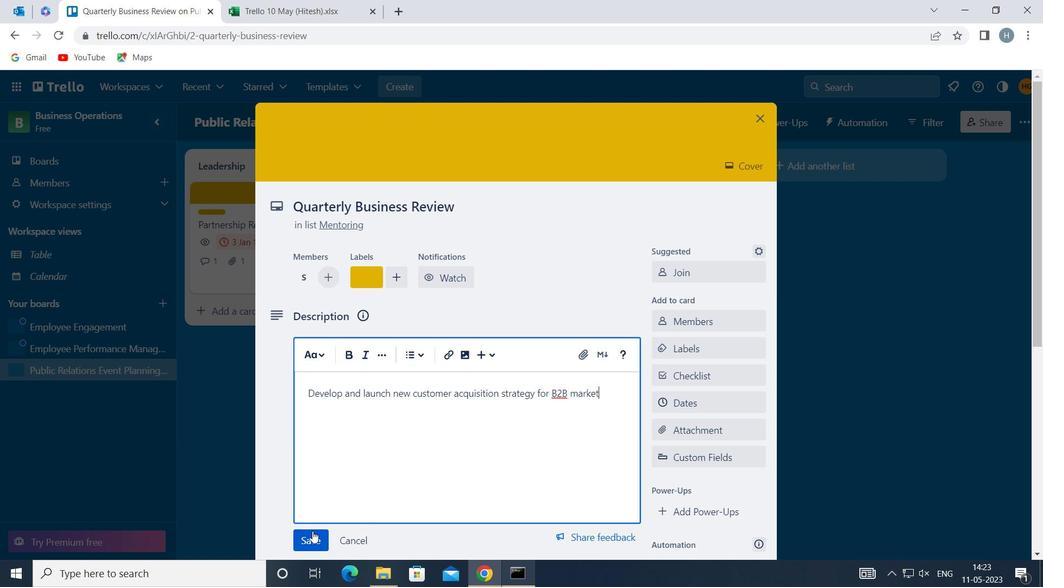 
Action: Mouse moved to (352, 469)
Screenshot: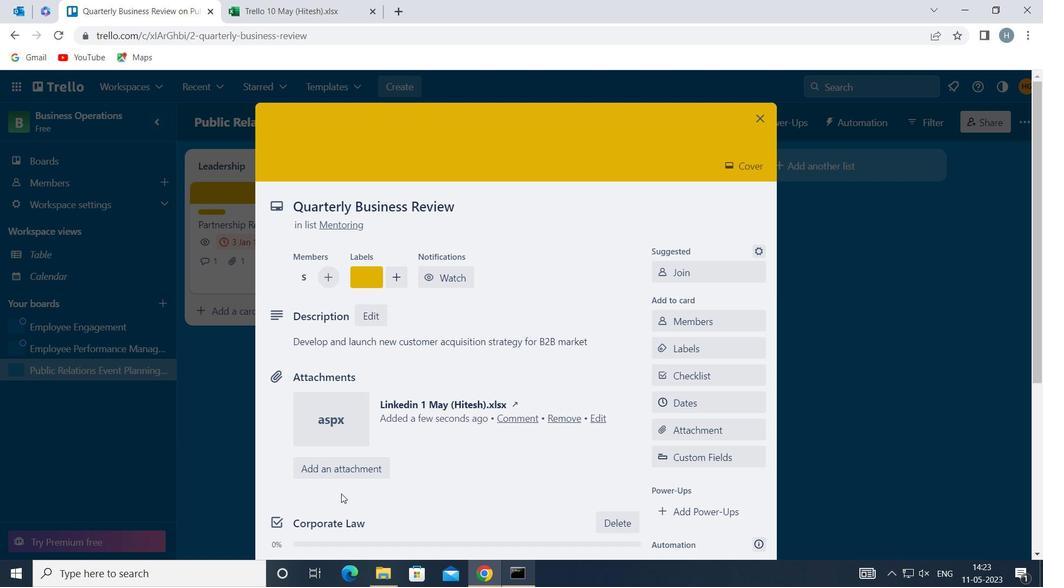 
Action: Mouse scrolled (352, 469) with delta (0, 0)
Screenshot: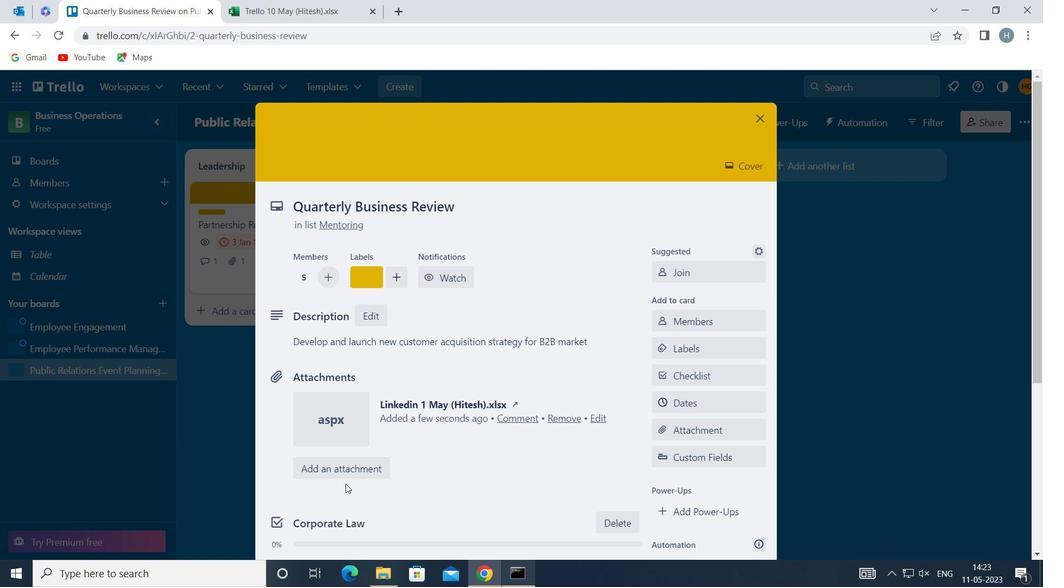 
Action: Mouse moved to (354, 468)
Screenshot: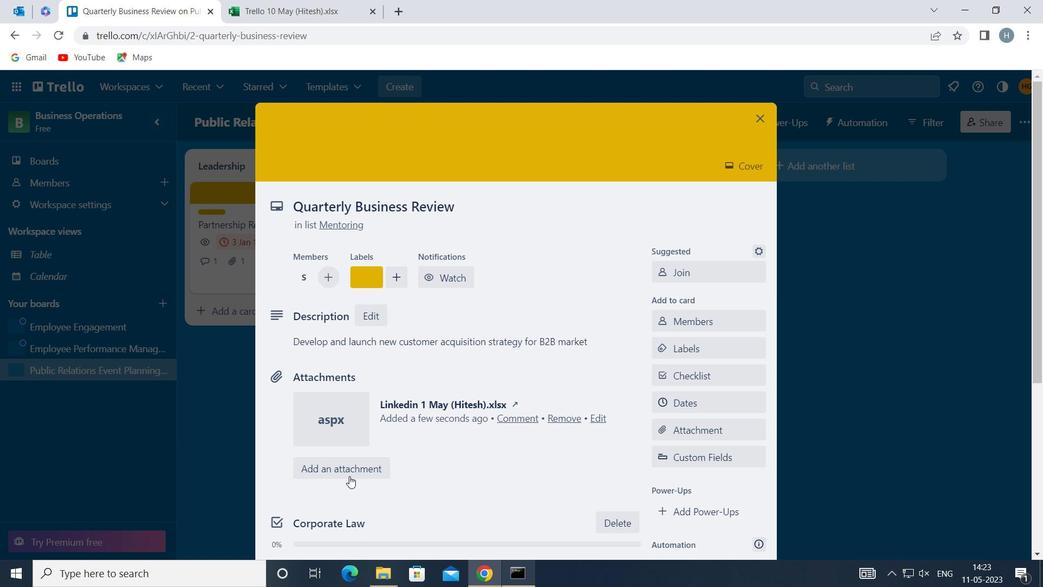 
Action: Mouse scrolled (354, 467) with delta (0, 0)
Screenshot: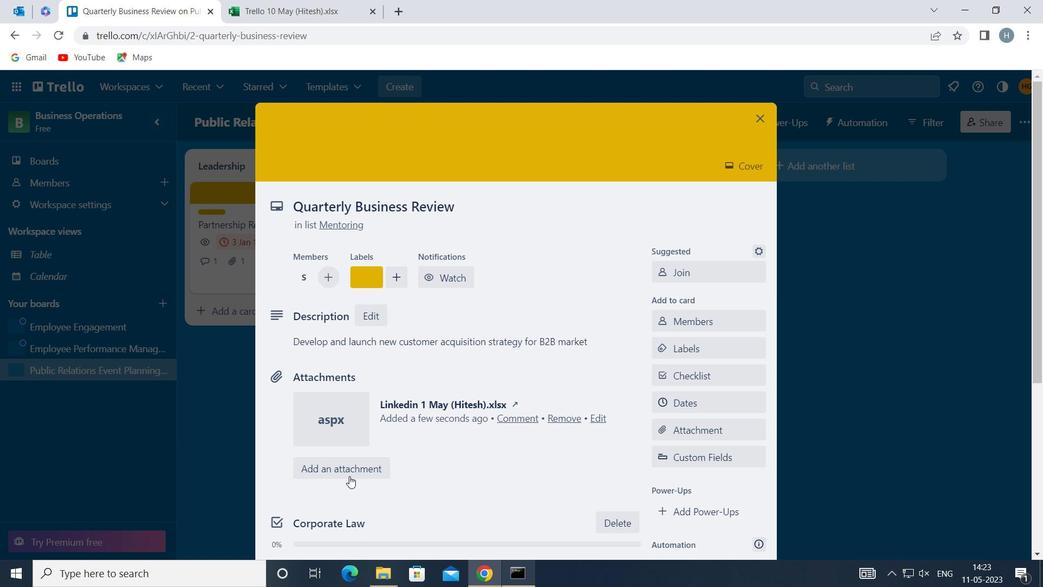 
Action: Mouse moved to (360, 460)
Screenshot: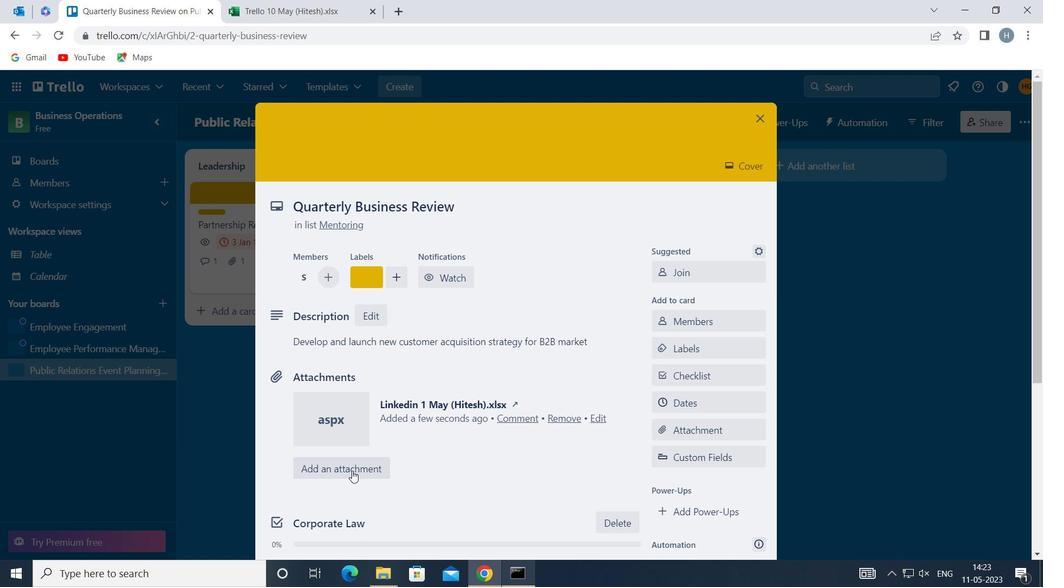 
Action: Mouse scrolled (360, 459) with delta (0, 0)
Screenshot: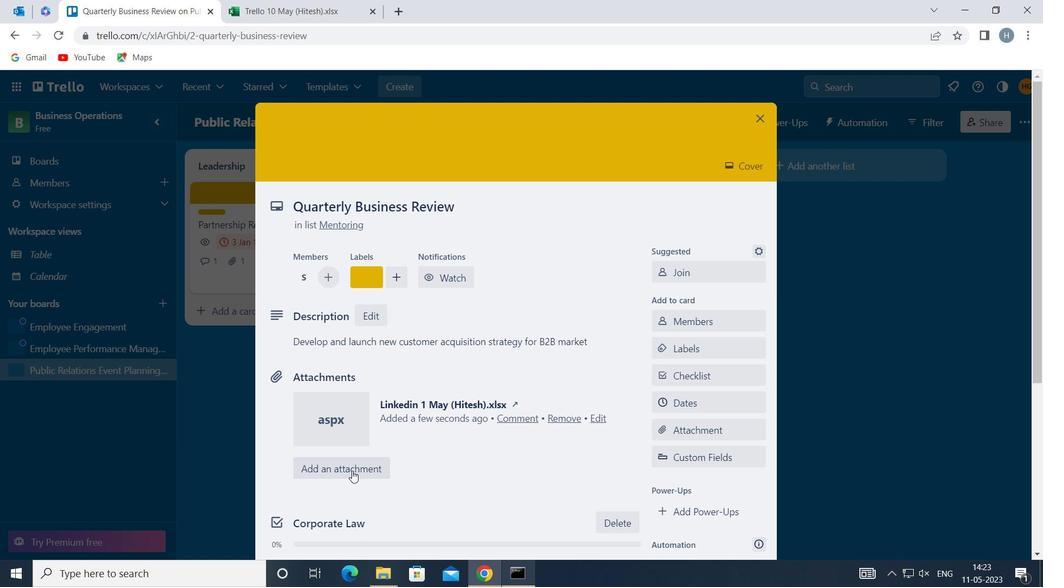 
Action: Mouse moved to (459, 405)
Screenshot: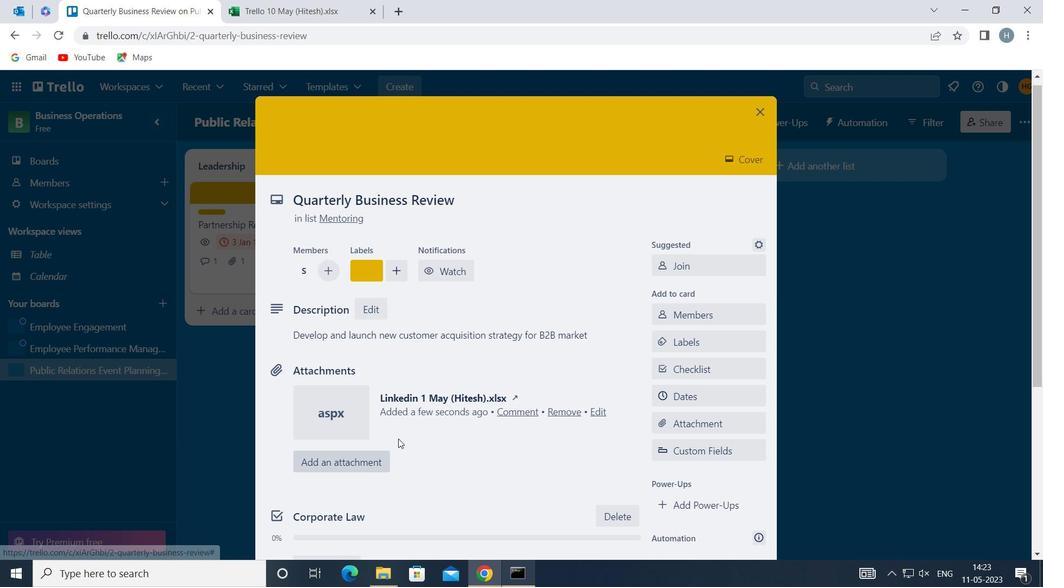 
Action: Mouse scrolled (459, 404) with delta (0, 0)
Screenshot: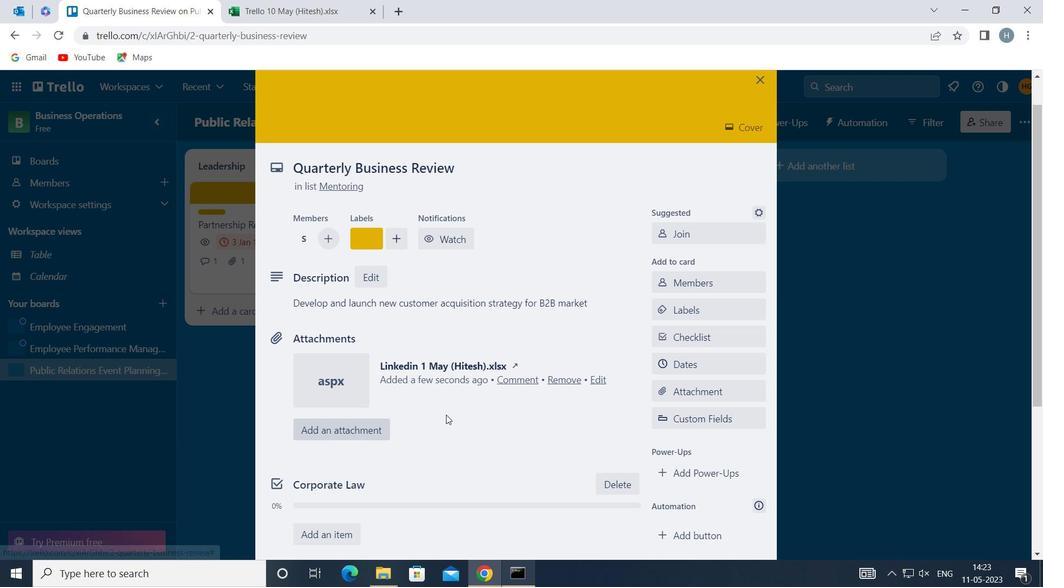 
Action: Mouse scrolled (459, 404) with delta (0, 0)
Screenshot: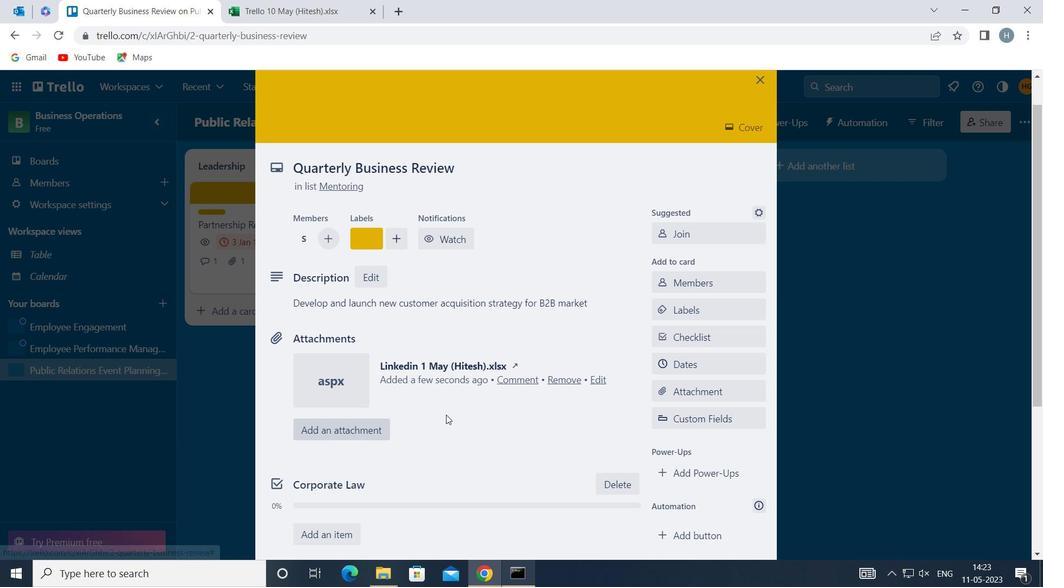 
Action: Mouse moved to (460, 405)
Screenshot: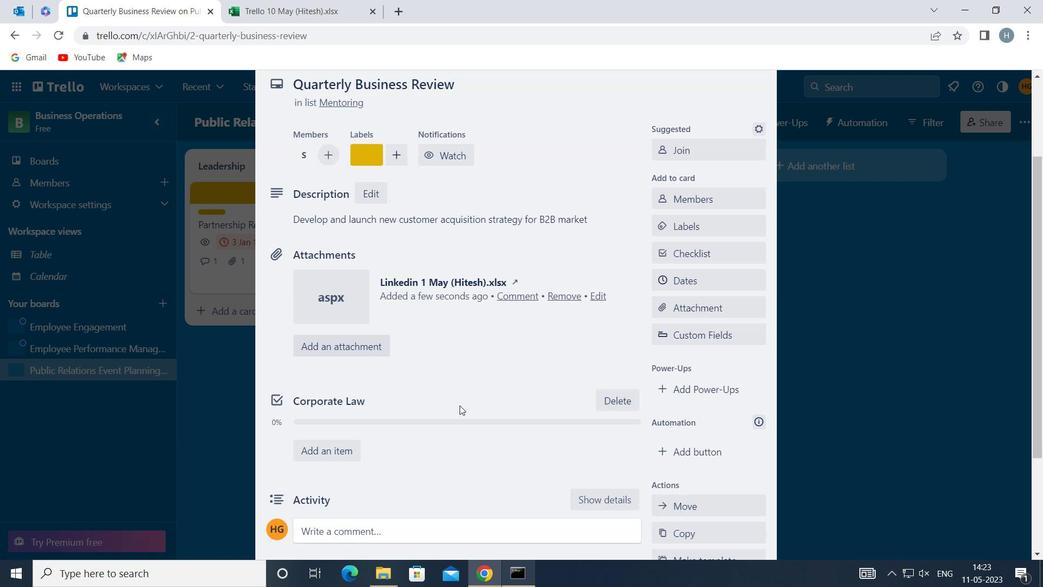 
Action: Mouse scrolled (460, 404) with delta (0, 0)
Screenshot: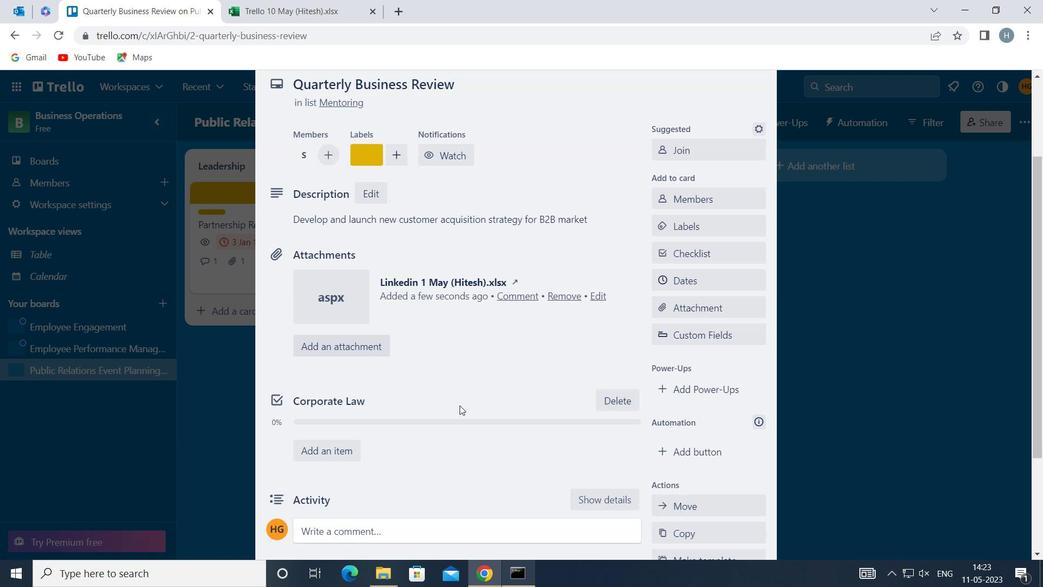 
Action: Mouse moved to (478, 388)
Screenshot: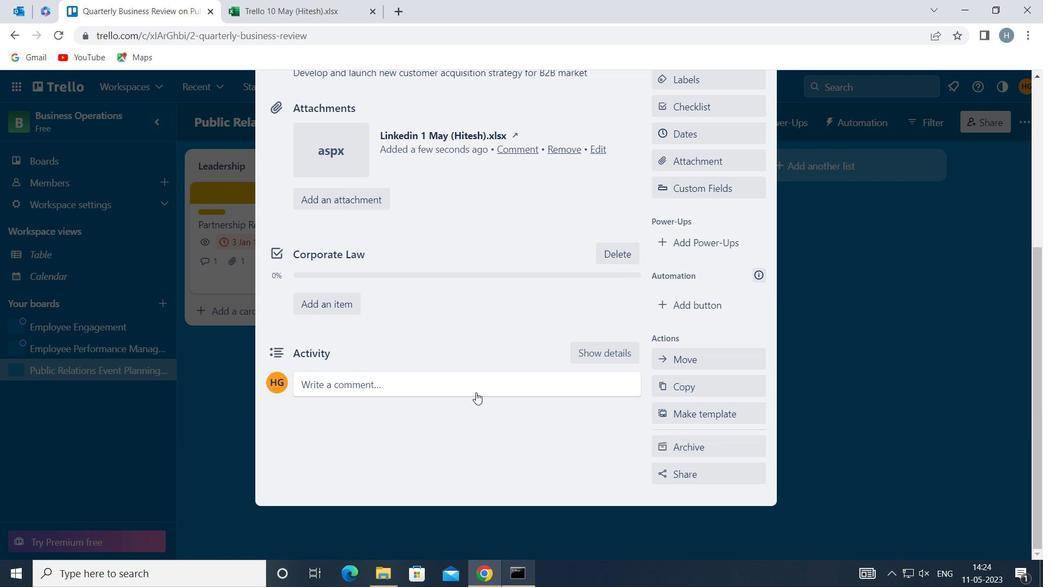 
Action: Mouse pressed left at (478, 388)
Screenshot: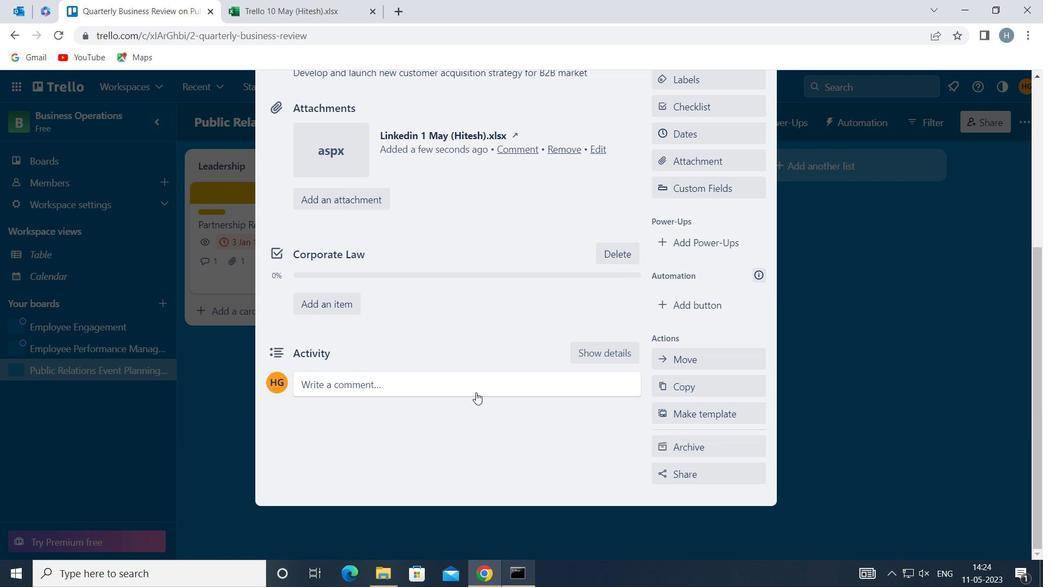 
Action: Mouse moved to (462, 429)
Screenshot: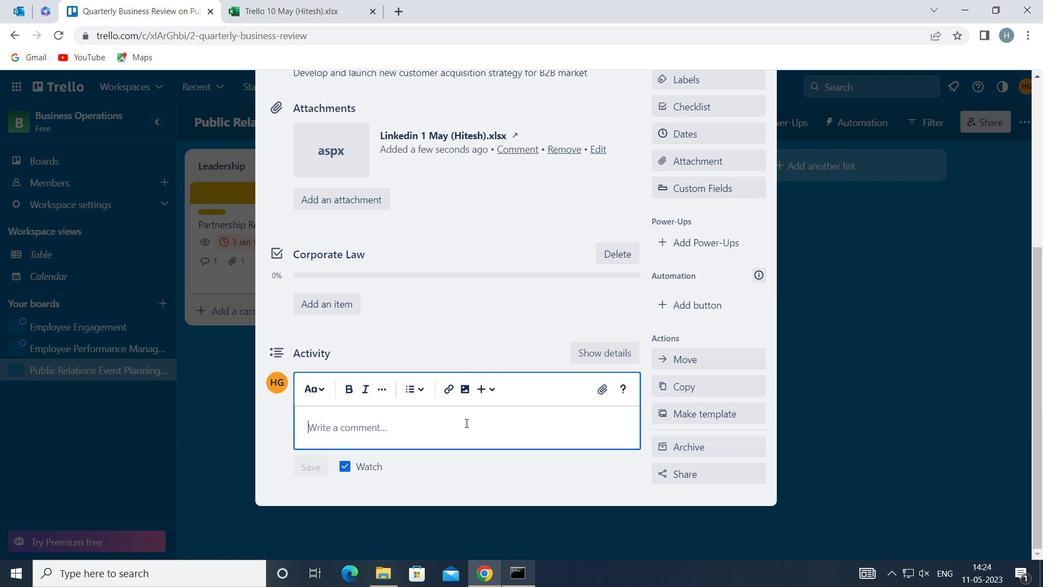 
Action: Mouse pressed left at (462, 429)
Screenshot: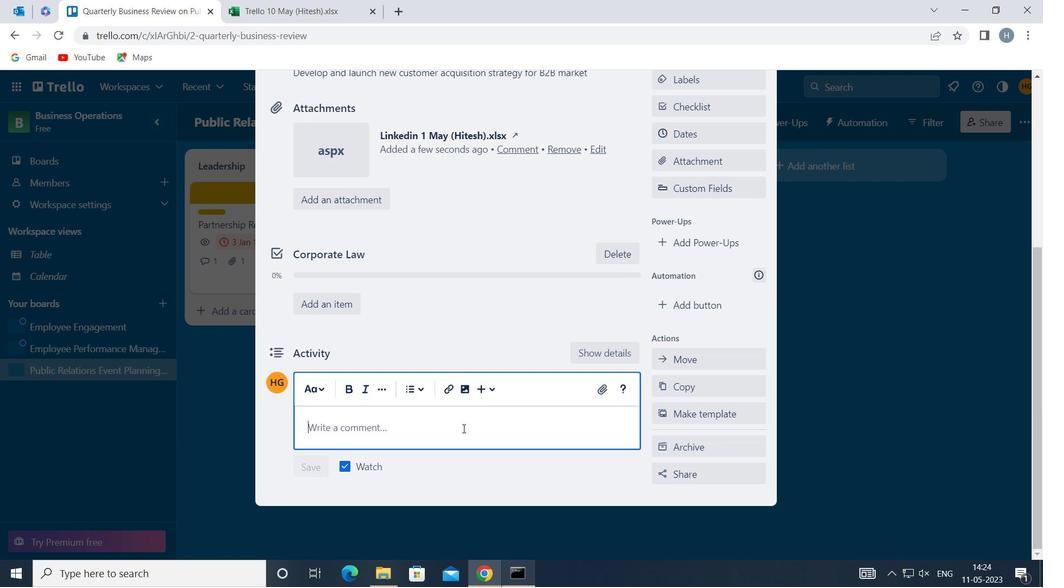 
Action: Key pressed <Key.shift>GIVEN<Key.space>THE<Key.space>POTENTIAL<Key.space>IMPACT<Key.space>OF<Key.space>THIS<Key.space>TASK<Key.space>ON<Key.space>OUR<Key.space>COMPANY<Key.space>SOCIAL<Key.space>RESPONSIBILITY<Key.space>LET<Key.space>US<Key.space>ENSURE<Key.space>THAT<Key.space>WE<Key.space>APPRI<Key.backspace>OACH<Key.space>IT<Key.space>WITH<Key.space>A<Key.space>SENSE<Key.space>OF<Key.space>ETHICAL<Key.space>AWARENESS<Key.space>AND<Key.space>CONSCIOUSNESS
Screenshot: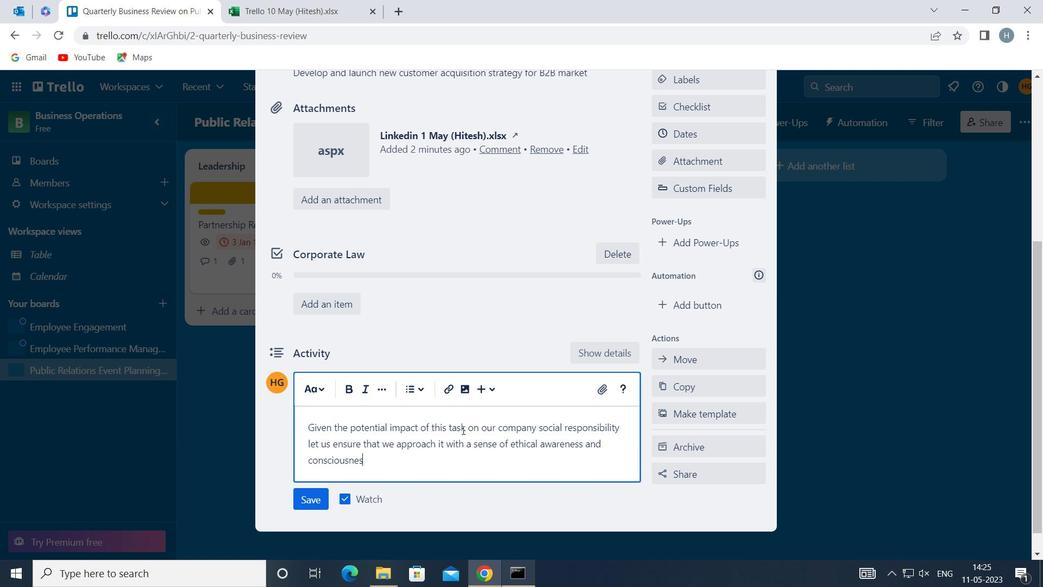 
Action: Mouse moved to (301, 493)
Screenshot: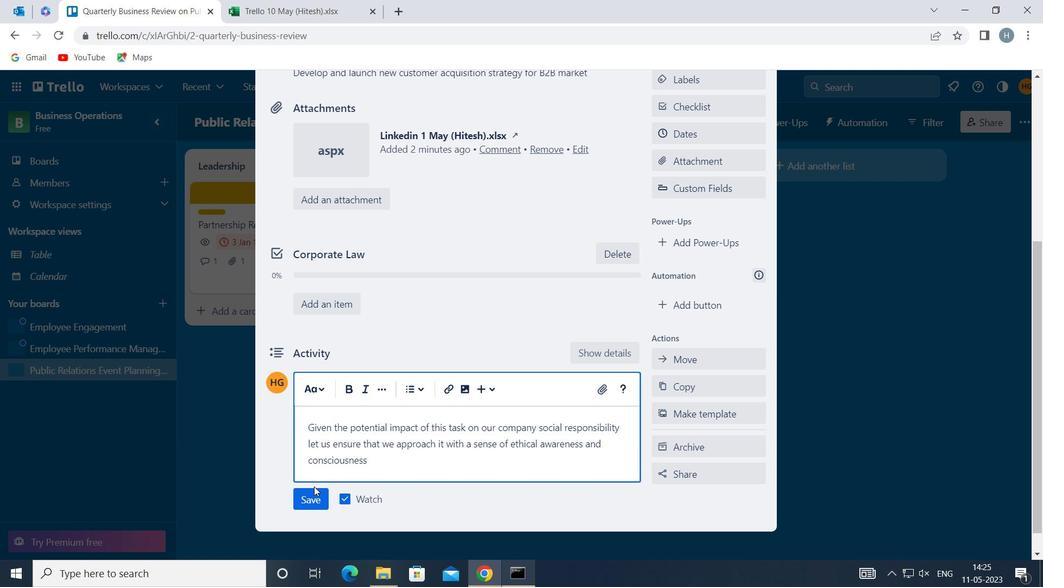 
Action: Mouse pressed left at (301, 493)
Screenshot: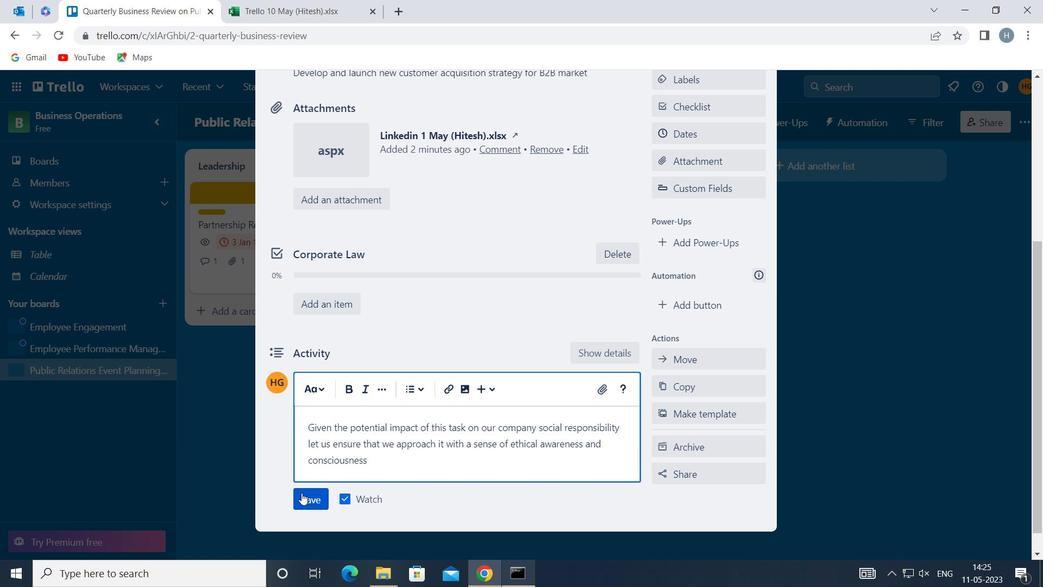 
Action: Mouse moved to (713, 134)
Screenshot: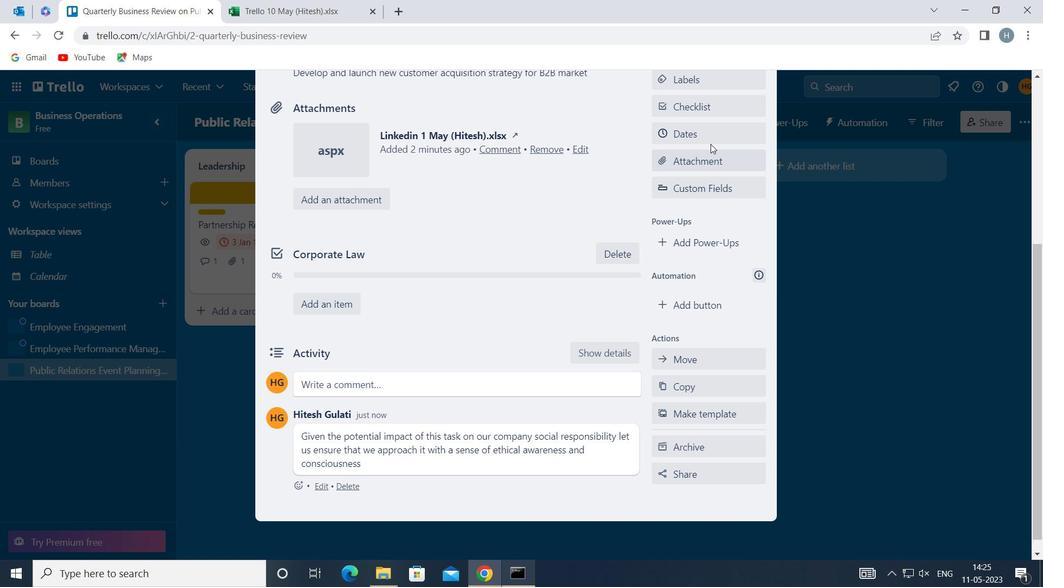 
Action: Mouse pressed left at (713, 134)
Screenshot: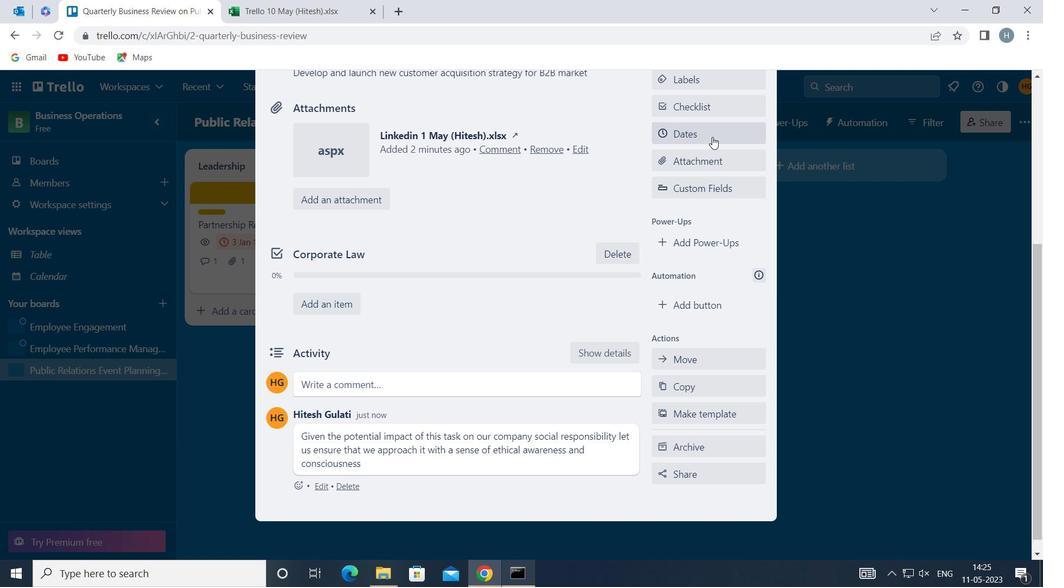 
Action: Mouse moved to (662, 370)
Screenshot: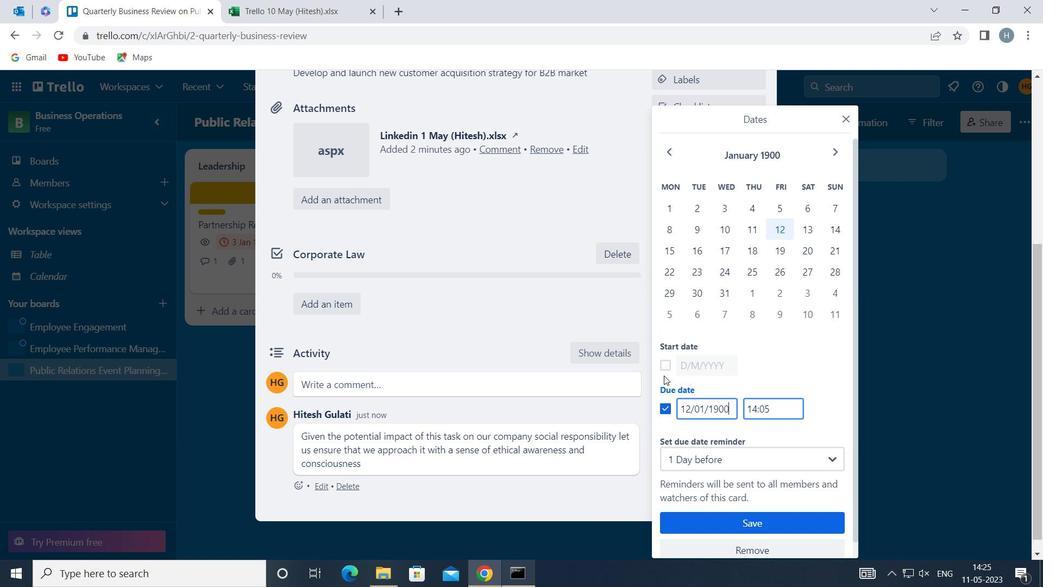 
Action: Mouse pressed left at (662, 370)
Screenshot: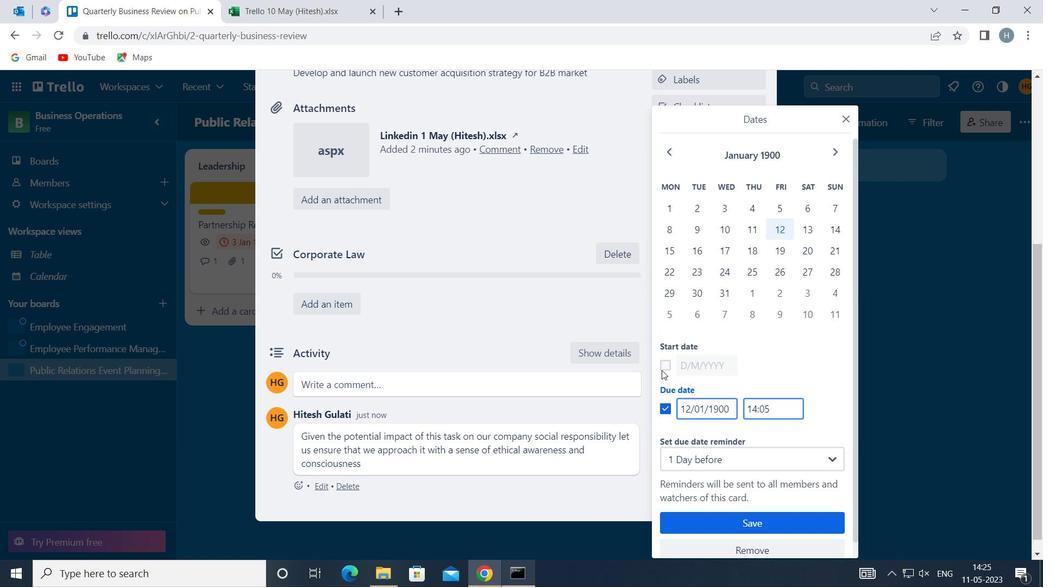 
Action: Mouse moved to (683, 364)
Screenshot: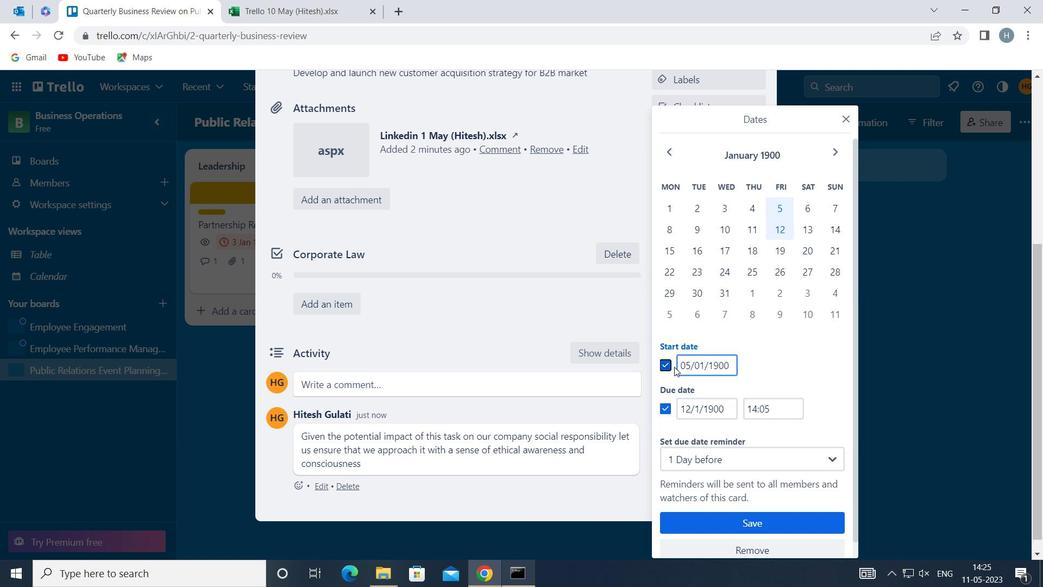 
Action: Mouse pressed left at (683, 364)
Screenshot: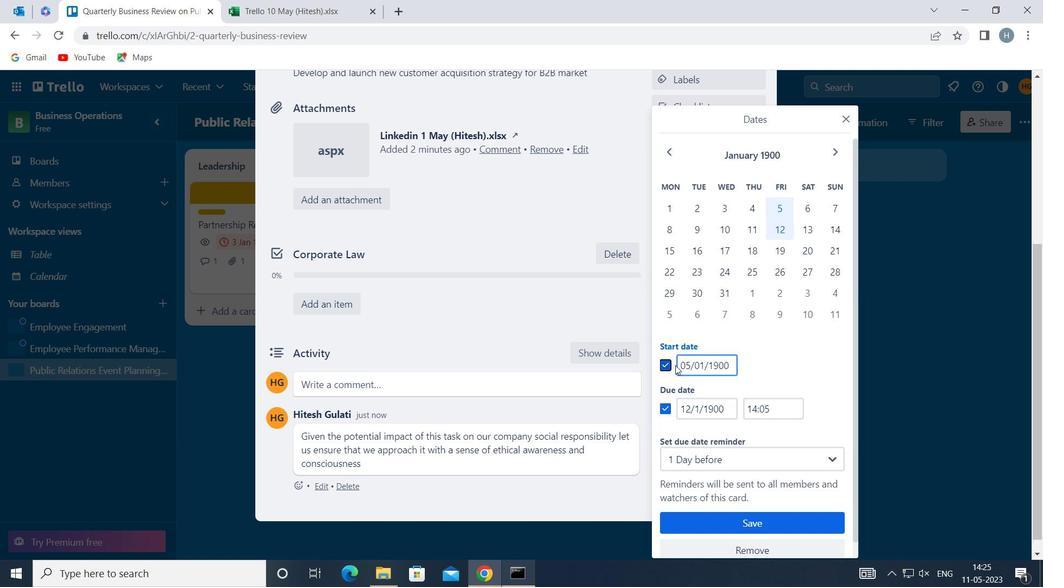 
Action: Mouse moved to (678, 354)
Screenshot: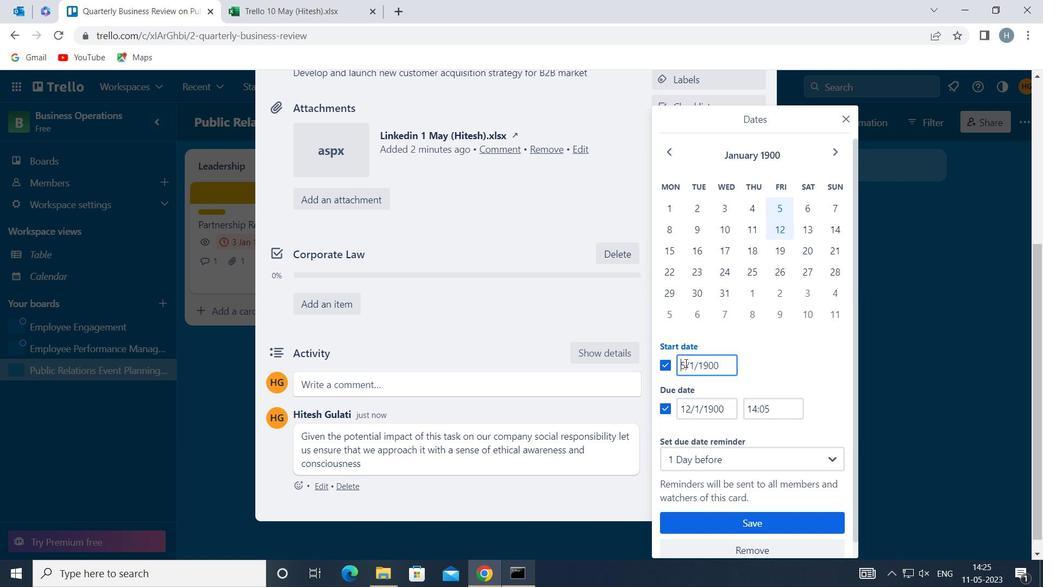 
Action: Key pressed <Key.right><Key.backspace>6
Screenshot: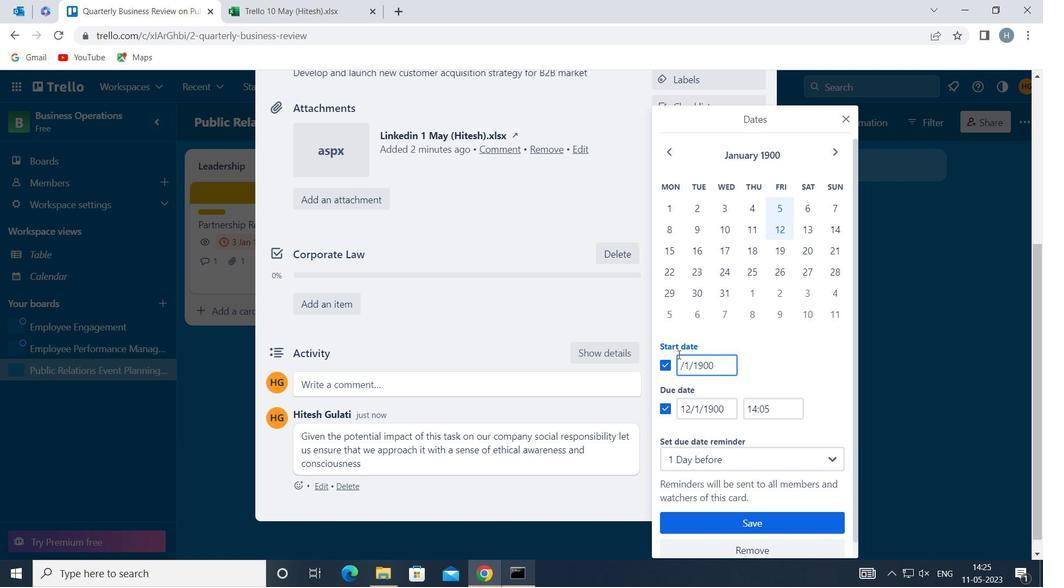 
Action: Mouse moved to (686, 404)
Screenshot: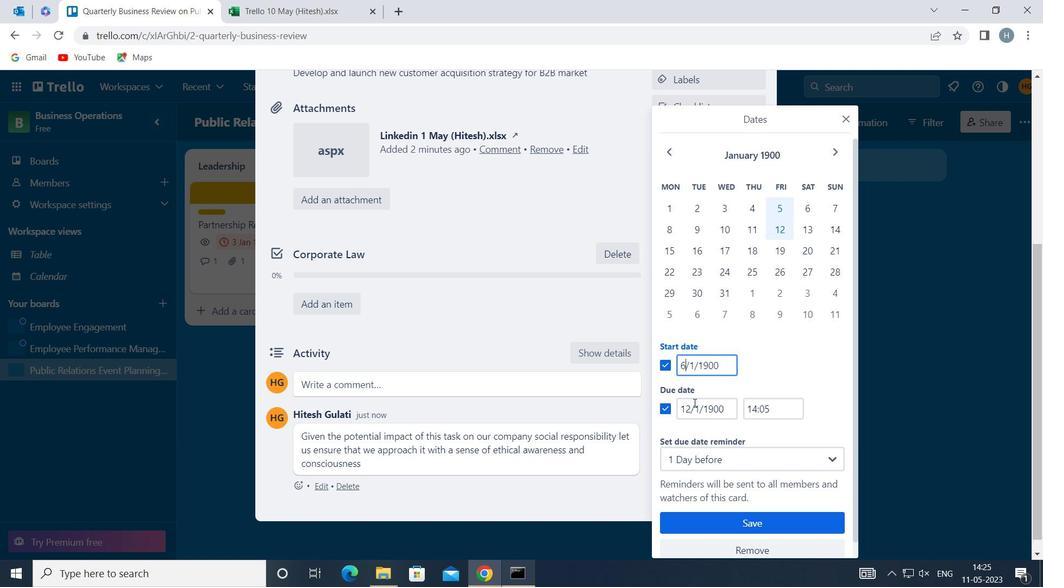 
Action: Mouse pressed left at (686, 404)
Screenshot: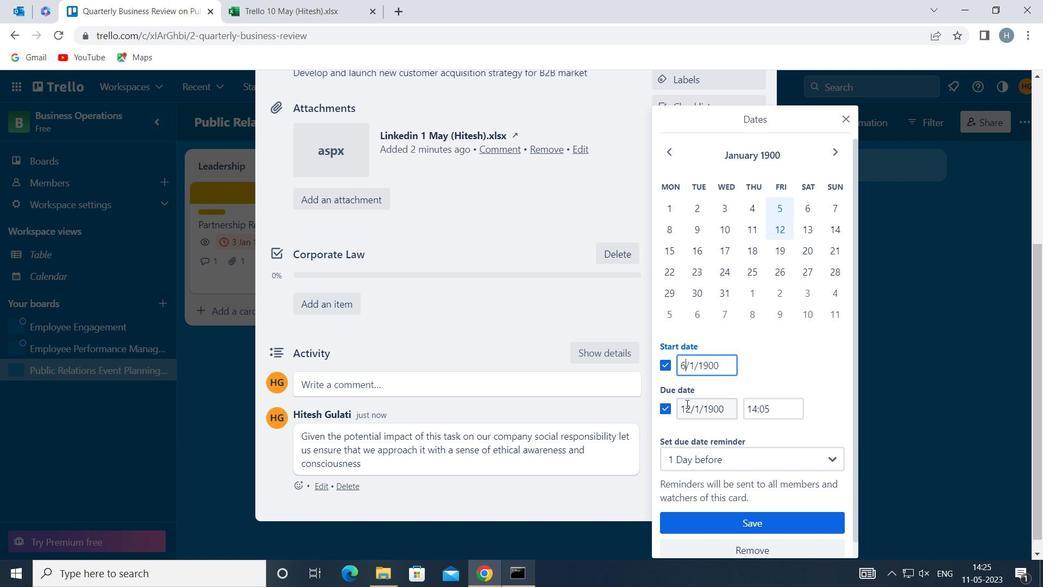 
Action: Mouse moved to (688, 404)
Screenshot: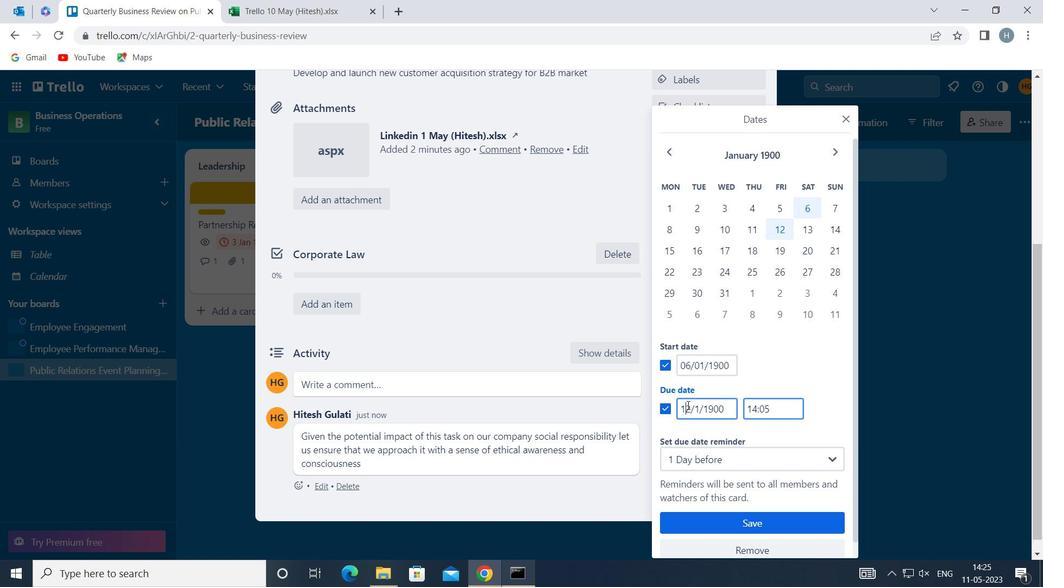 
Action: Key pressed <Key.right><Key.backspace>3
Screenshot: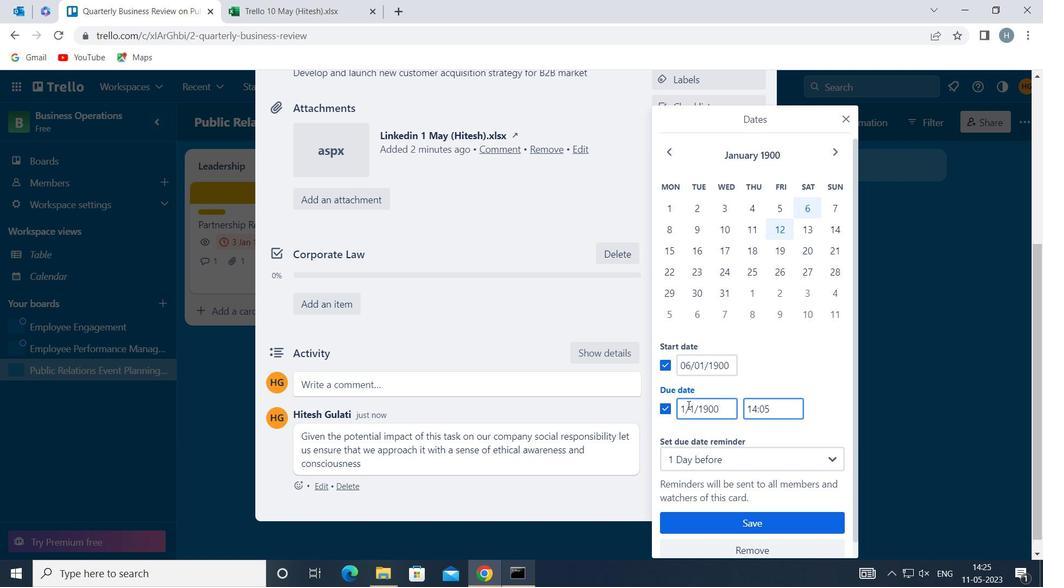
Action: Mouse moved to (735, 517)
Screenshot: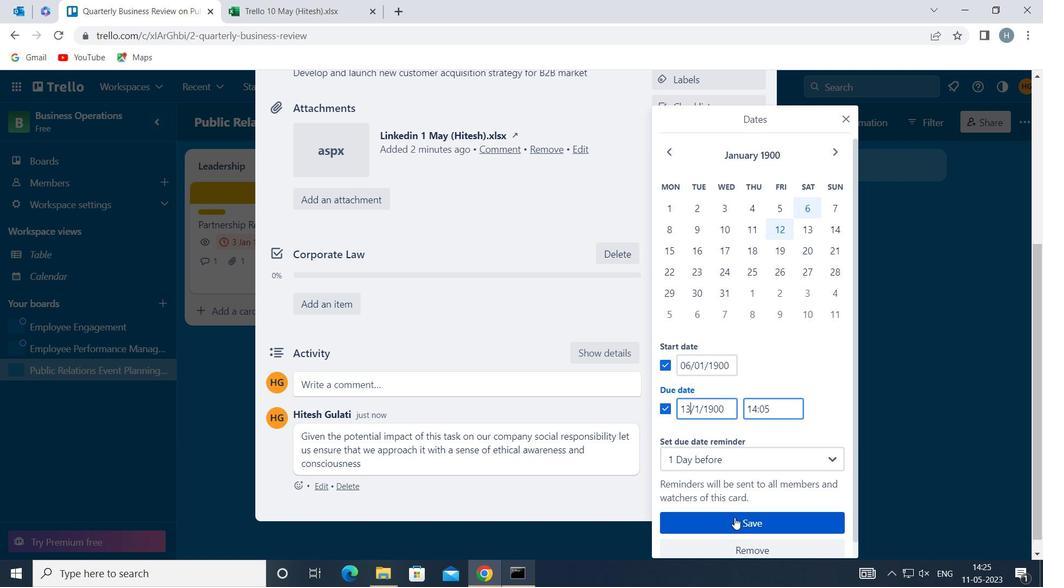 
Action: Mouse pressed left at (735, 517)
Screenshot: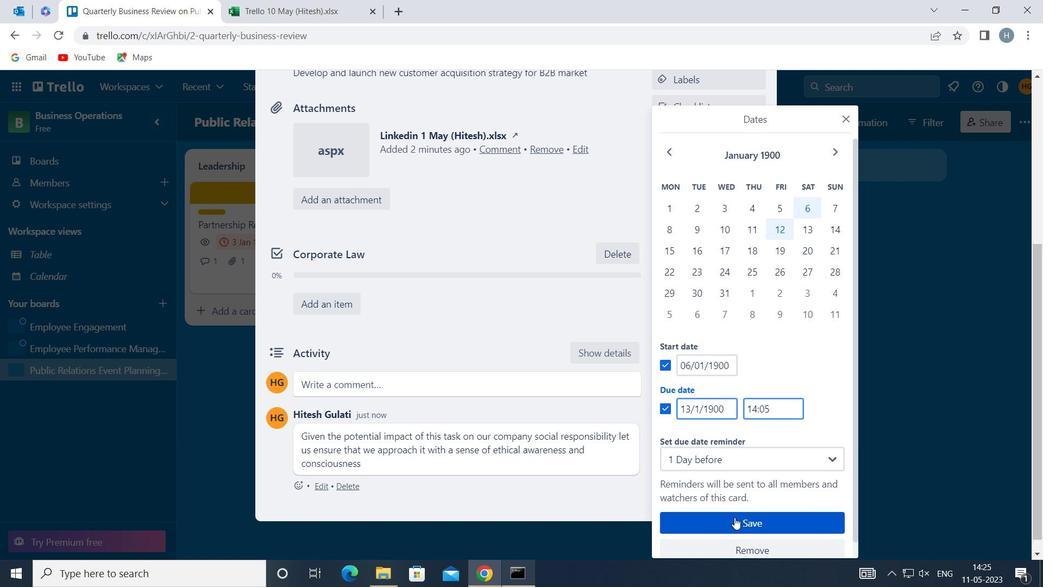 
Action: Mouse moved to (638, 302)
Screenshot: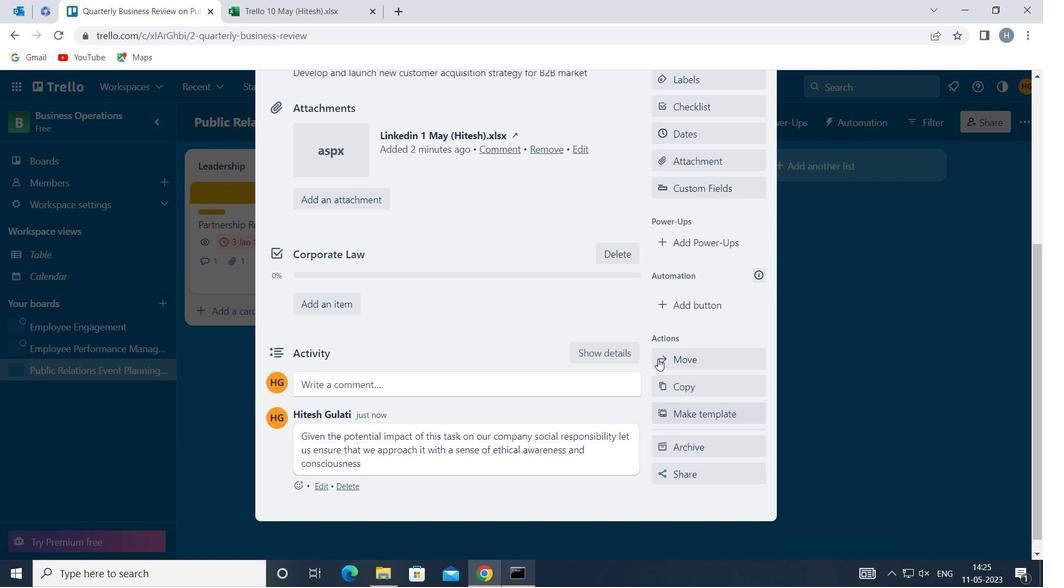 
